 Task: Find connections with filter location Kolār with filter topic #wellness with filter profile language Spanish with filter current company Chemical Job Vacancy with filter school School of India with filter industry Farming with filter service category Bankruptcy Law with filter keywords title Foreman
Action: Mouse moved to (241, 153)
Screenshot: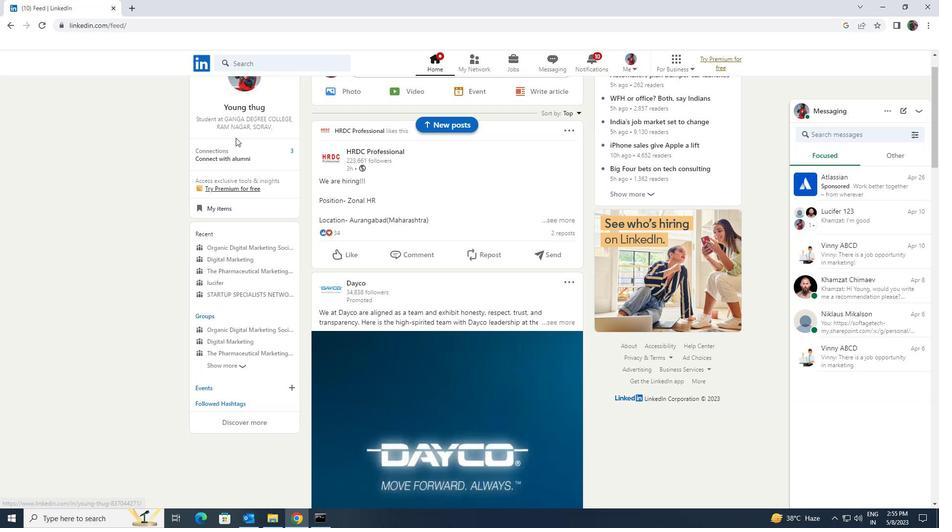 
Action: Mouse pressed left at (241, 153)
Screenshot: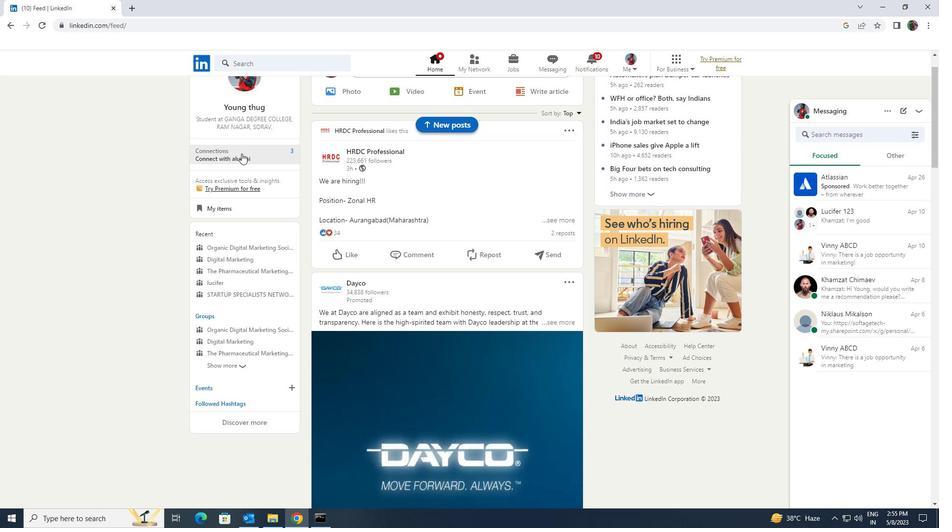 
Action: Mouse moved to (252, 111)
Screenshot: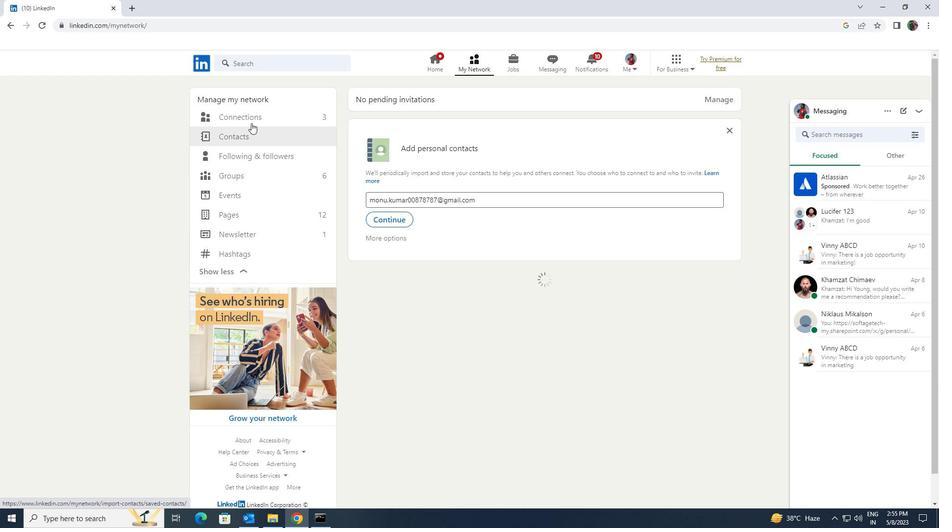 
Action: Mouse pressed left at (252, 111)
Screenshot: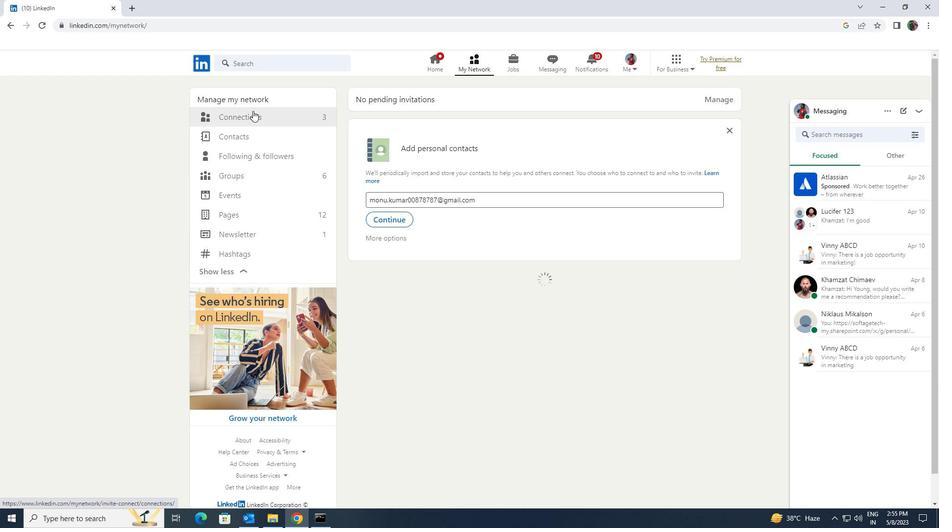 
Action: Mouse moved to (528, 115)
Screenshot: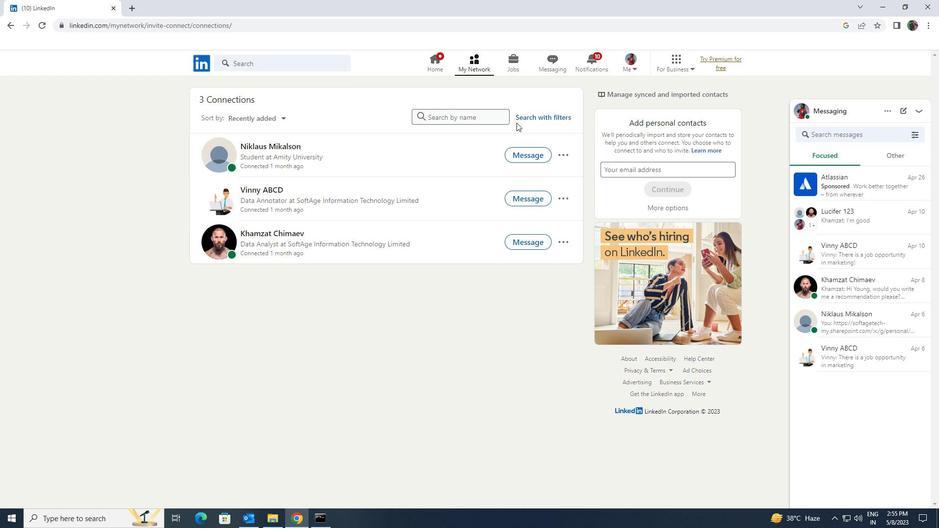 
Action: Mouse pressed left at (528, 115)
Screenshot: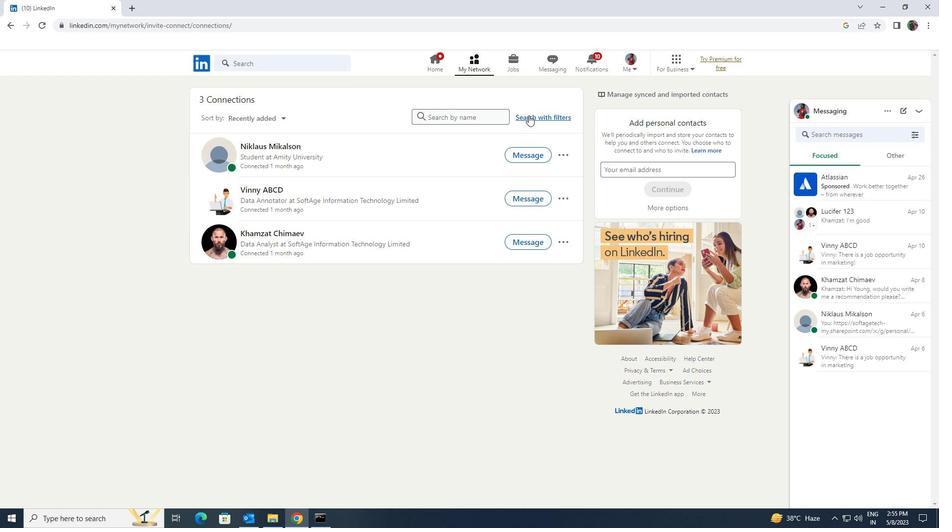 
Action: Mouse moved to (508, 91)
Screenshot: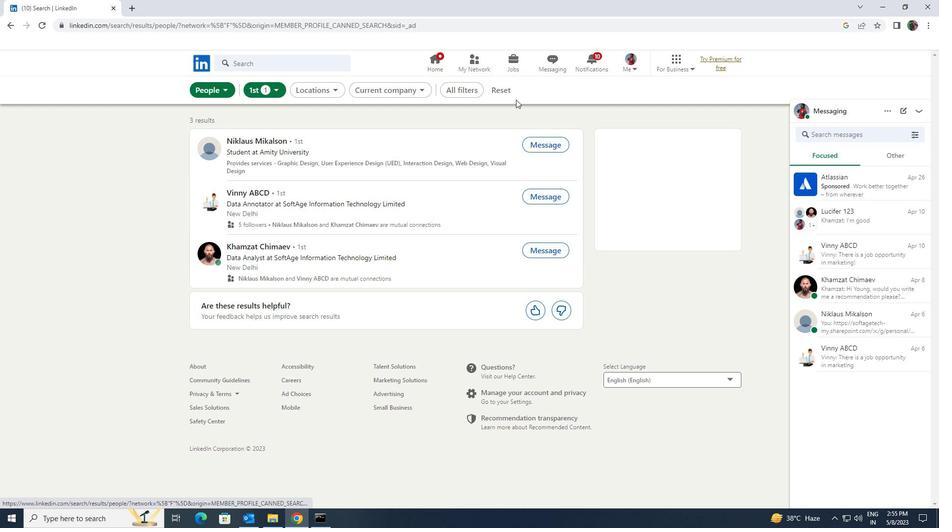 
Action: Mouse pressed left at (508, 91)
Screenshot: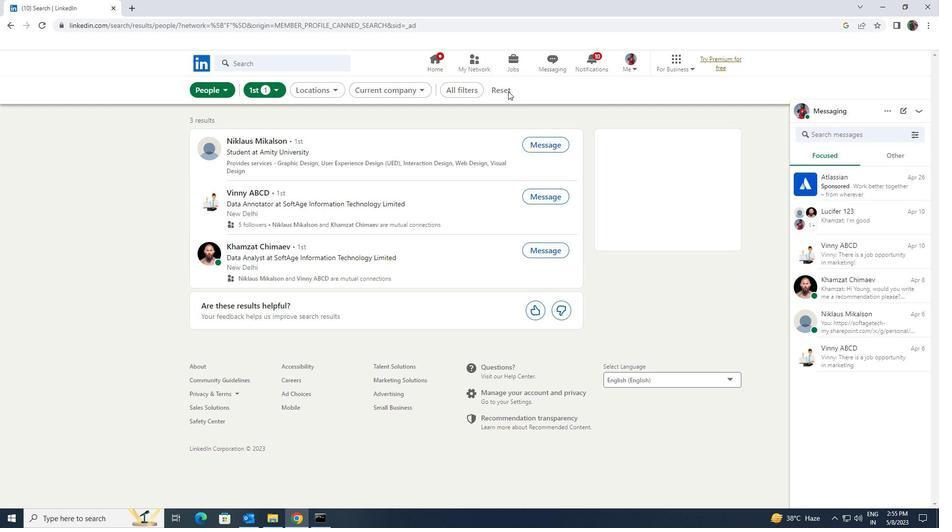 
Action: Mouse moved to (498, 90)
Screenshot: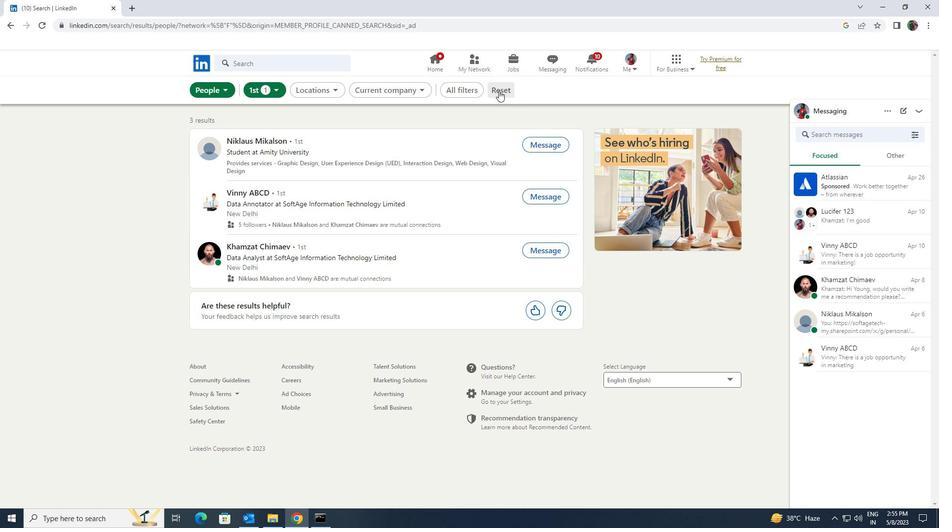 
Action: Mouse pressed left at (498, 90)
Screenshot: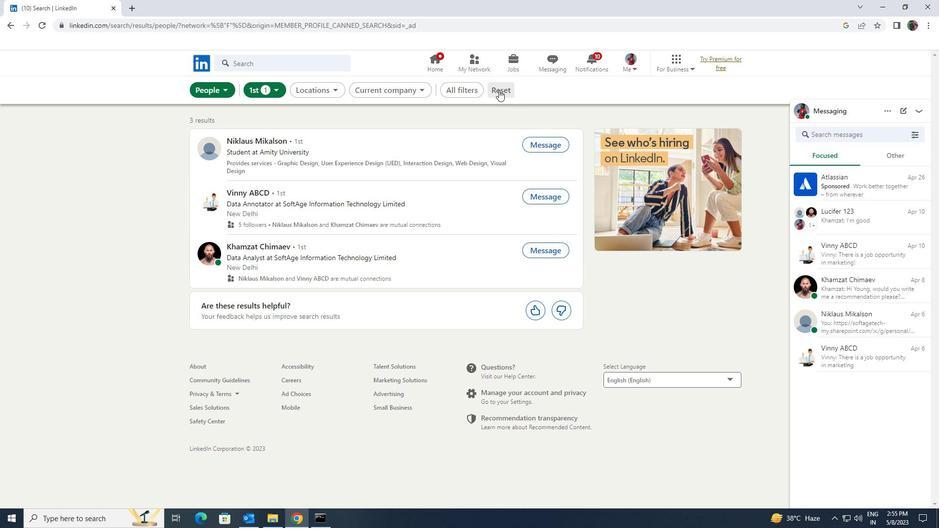 
Action: Mouse moved to (495, 90)
Screenshot: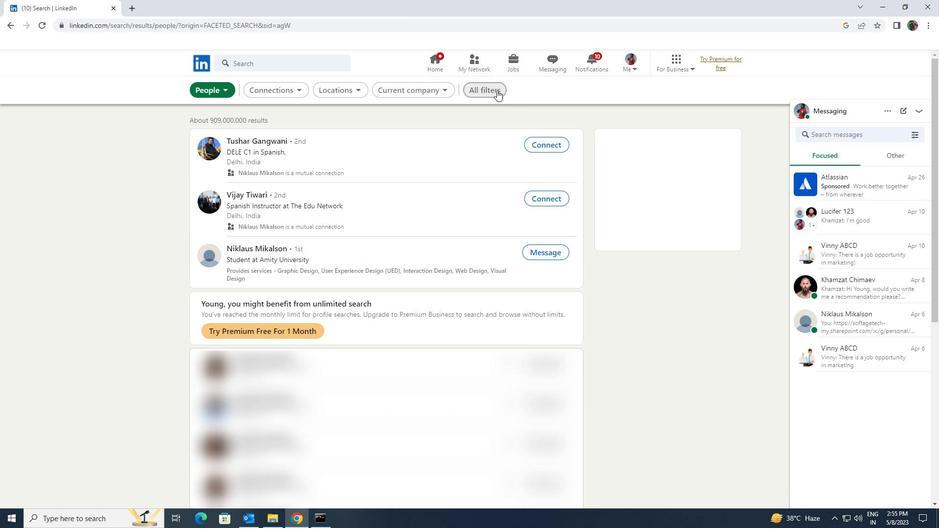 
Action: Mouse pressed left at (495, 90)
Screenshot: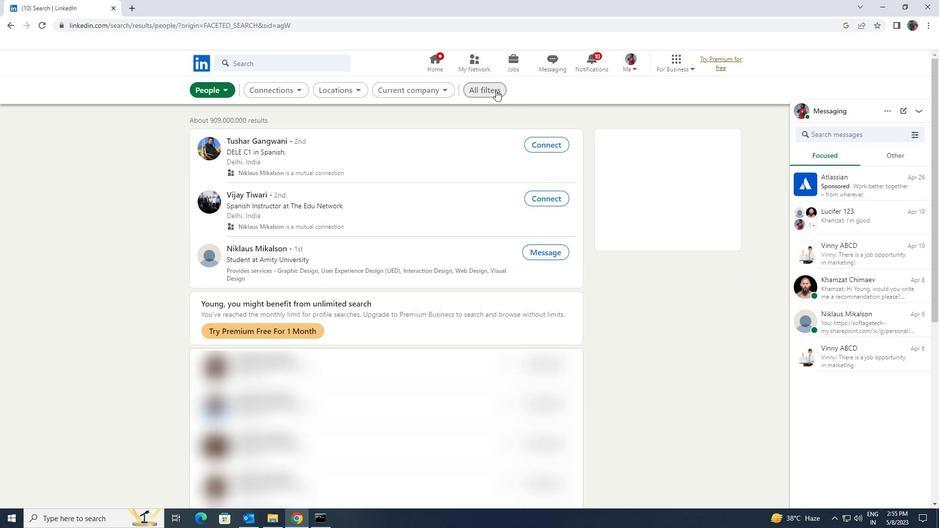 
Action: Mouse moved to (842, 385)
Screenshot: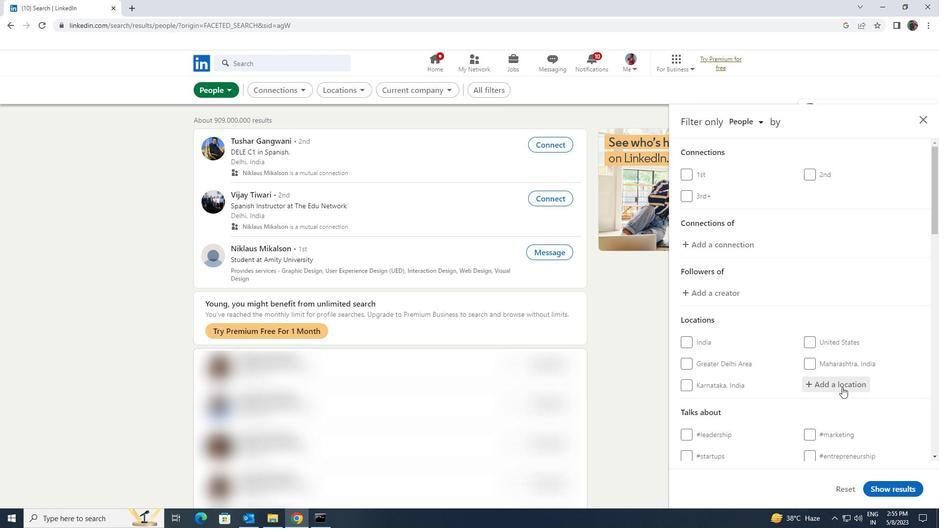 
Action: Mouse pressed left at (842, 385)
Screenshot: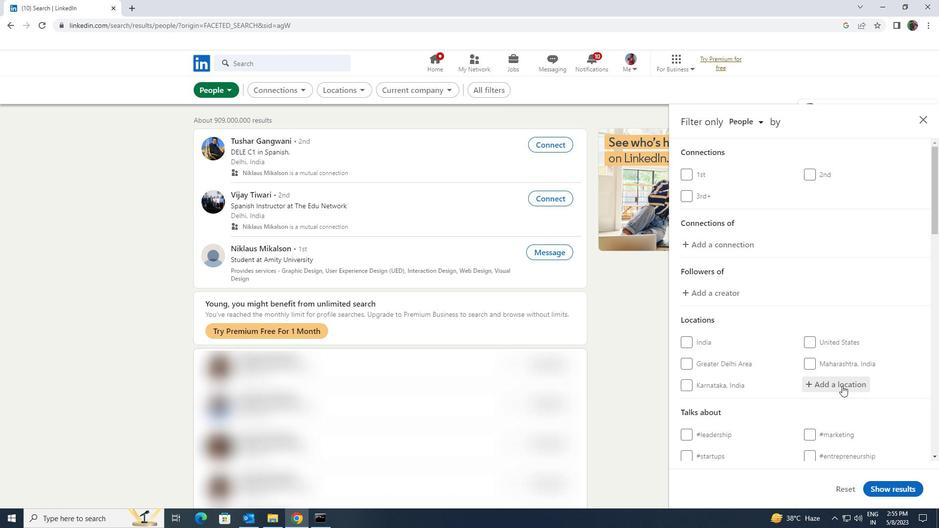 
Action: Key pressed <Key.shift><Key.shift><Key.shift>KOLAR
Screenshot: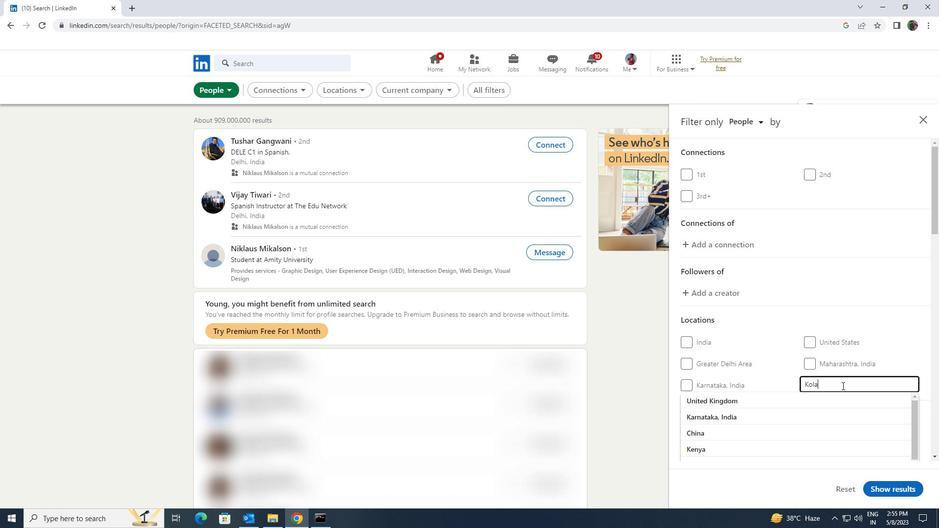 
Action: Mouse moved to (840, 394)
Screenshot: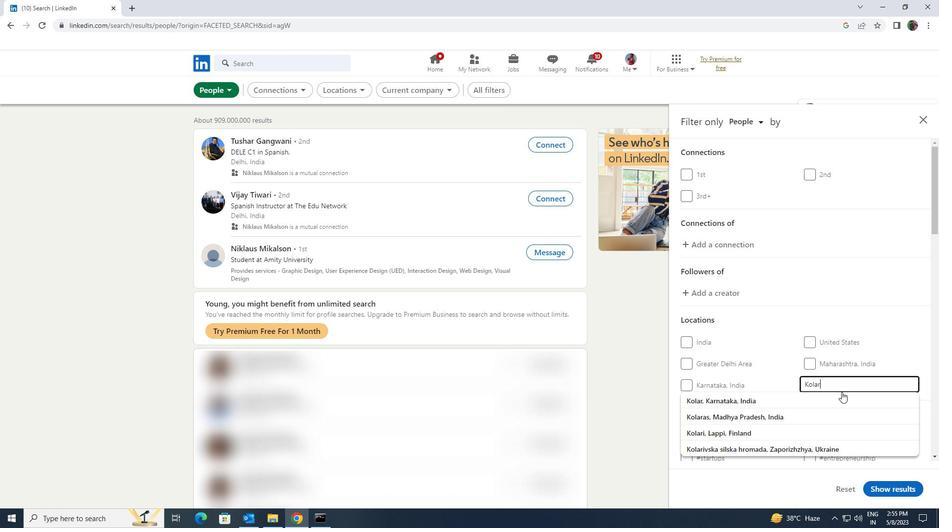 
Action: Mouse pressed left at (840, 394)
Screenshot: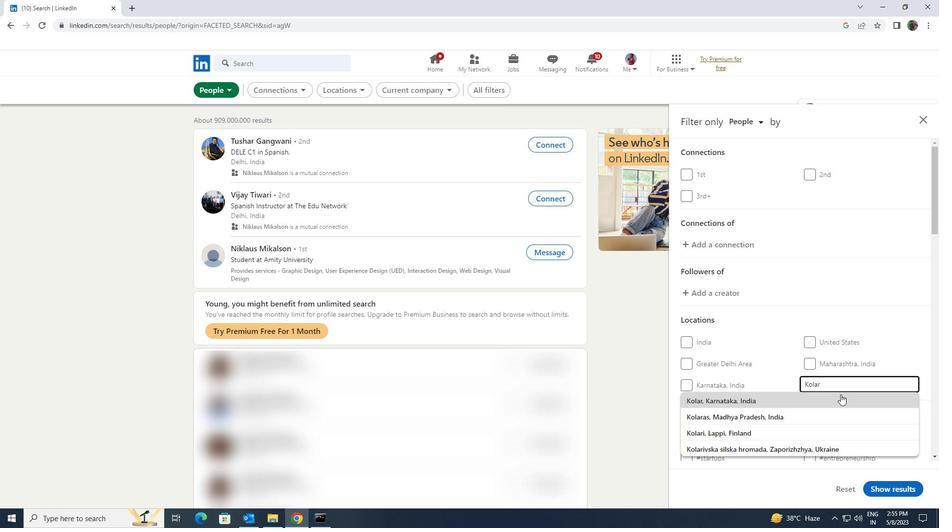 
Action: Mouse scrolled (840, 394) with delta (0, 0)
Screenshot: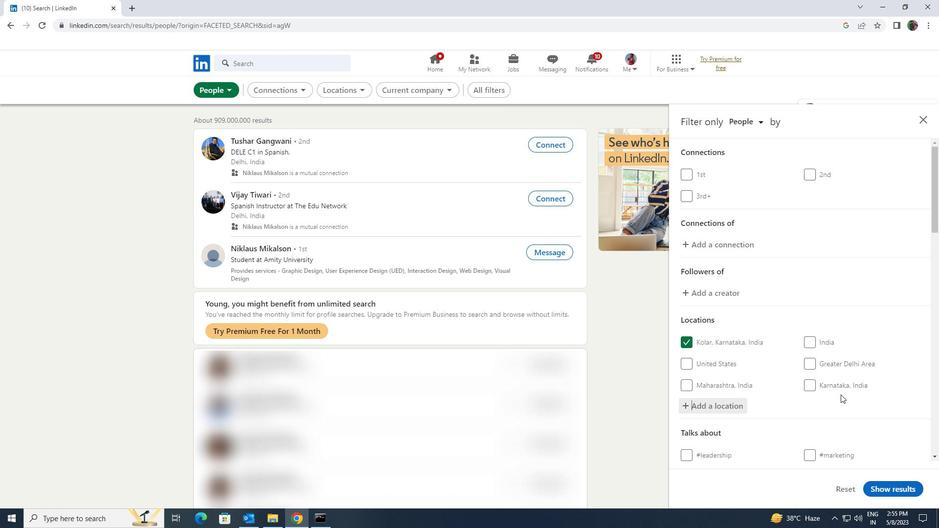 
Action: Mouse scrolled (840, 394) with delta (0, 0)
Screenshot: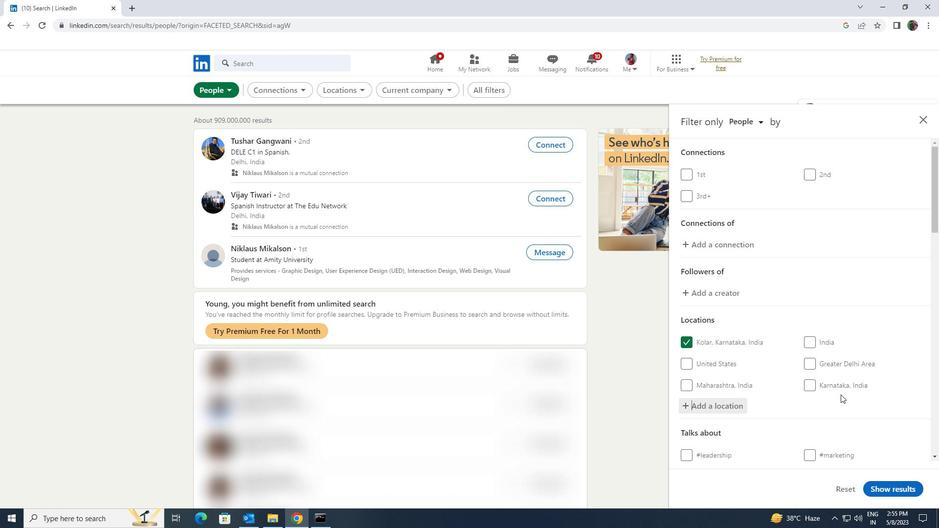 
Action: Mouse moved to (840, 399)
Screenshot: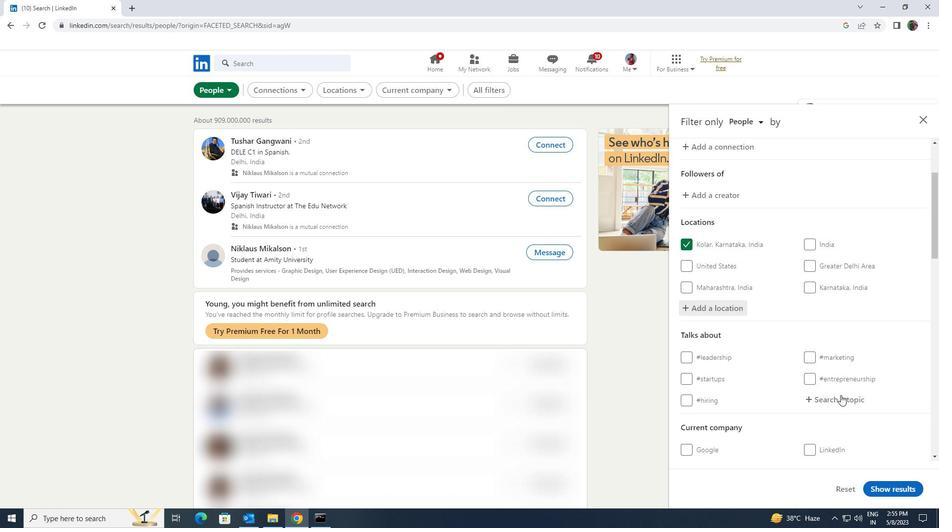 
Action: Mouse pressed left at (840, 399)
Screenshot: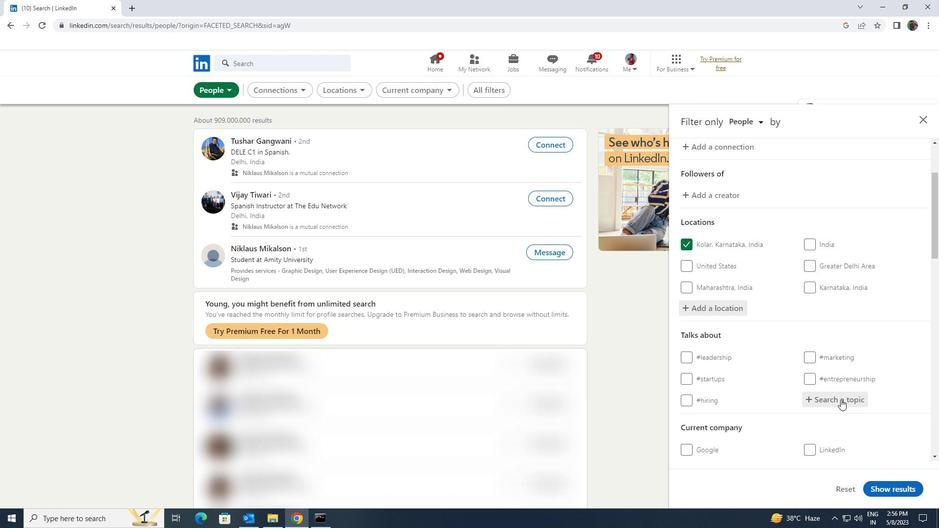 
Action: Key pressed <Key.shift><Key.shift><Key.shift><Key.shift><Key.shift><Key.shift><Key.shift><Key.shift><Key.shift><Key.shift><Key.shift><Key.shift><Key.shift>WELLNESS
Screenshot: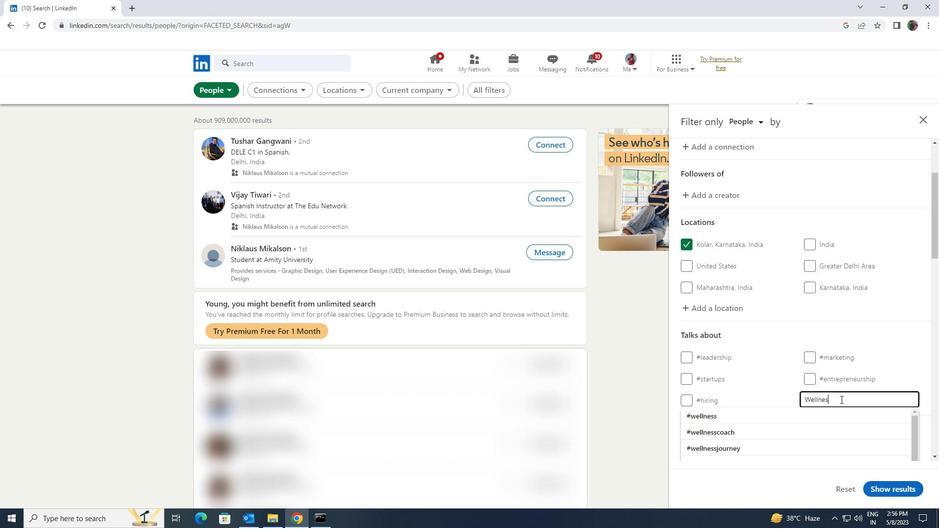 
Action: Mouse moved to (830, 410)
Screenshot: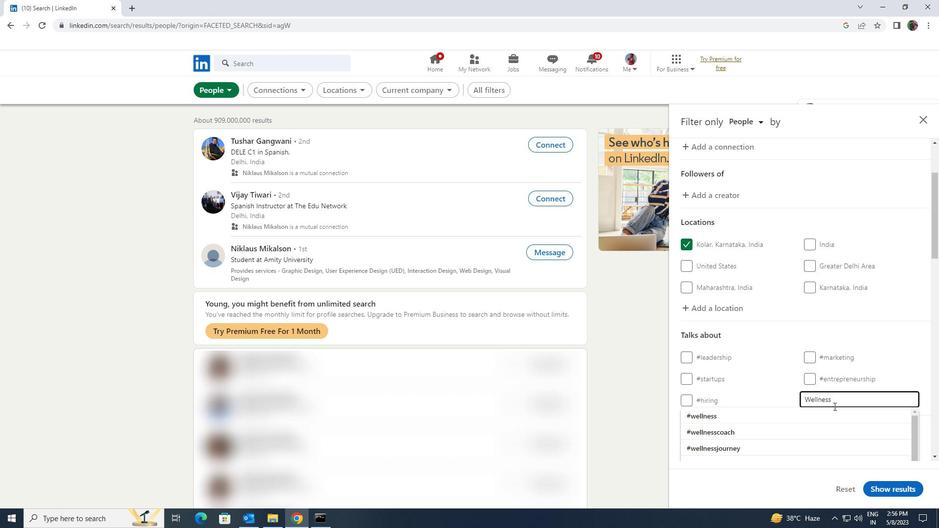 
Action: Mouse pressed left at (830, 410)
Screenshot: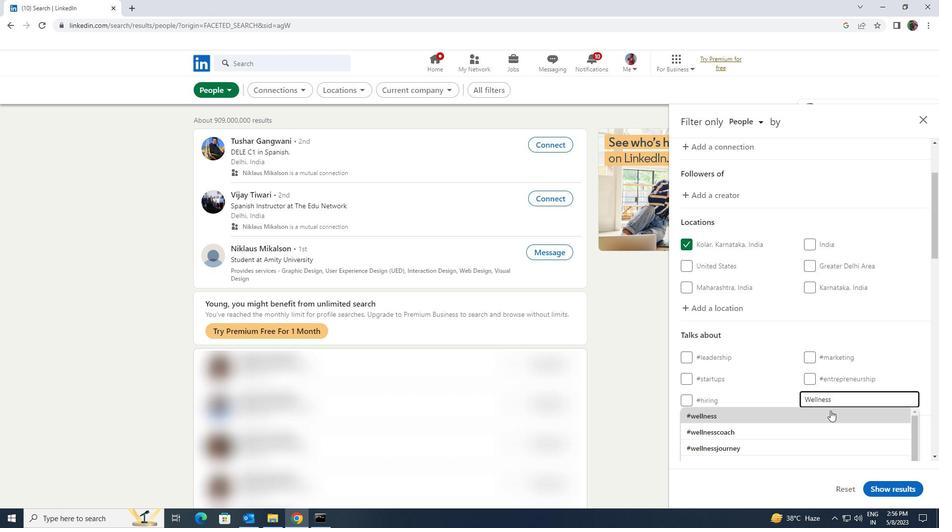 
Action: Mouse scrolled (830, 410) with delta (0, 0)
Screenshot: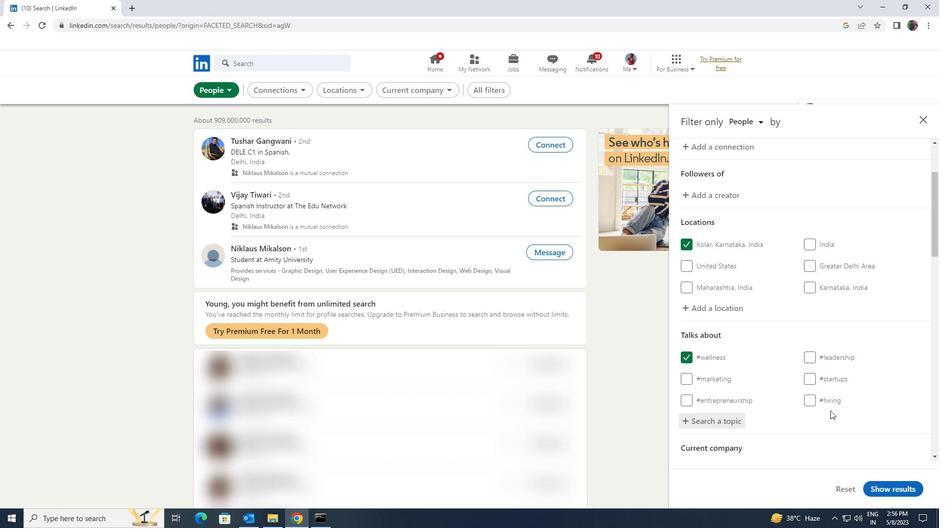
Action: Mouse scrolled (830, 410) with delta (0, 0)
Screenshot: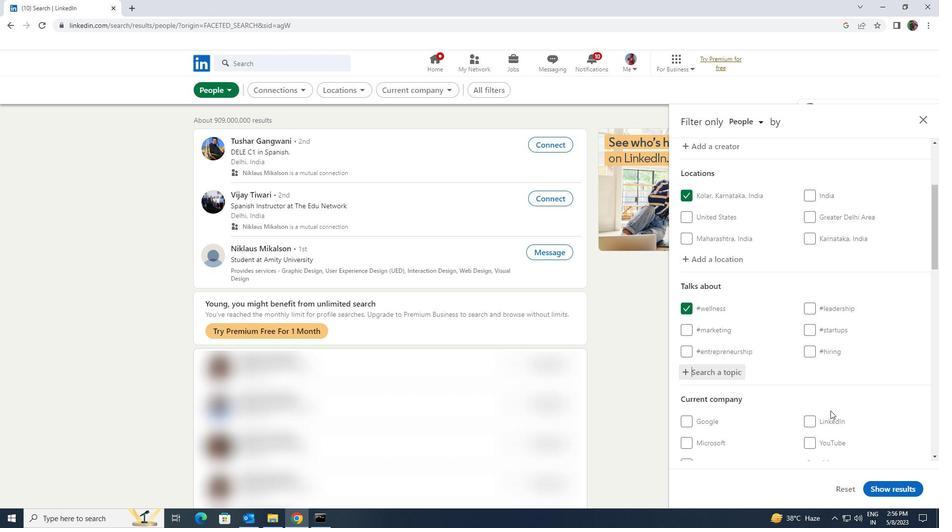 
Action: Mouse scrolled (830, 410) with delta (0, 0)
Screenshot: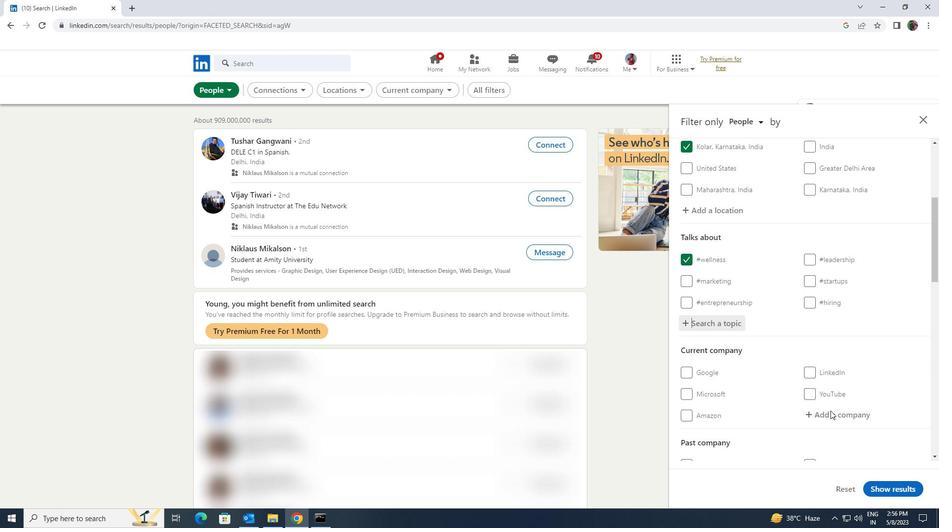 
Action: Mouse scrolled (830, 410) with delta (0, 0)
Screenshot: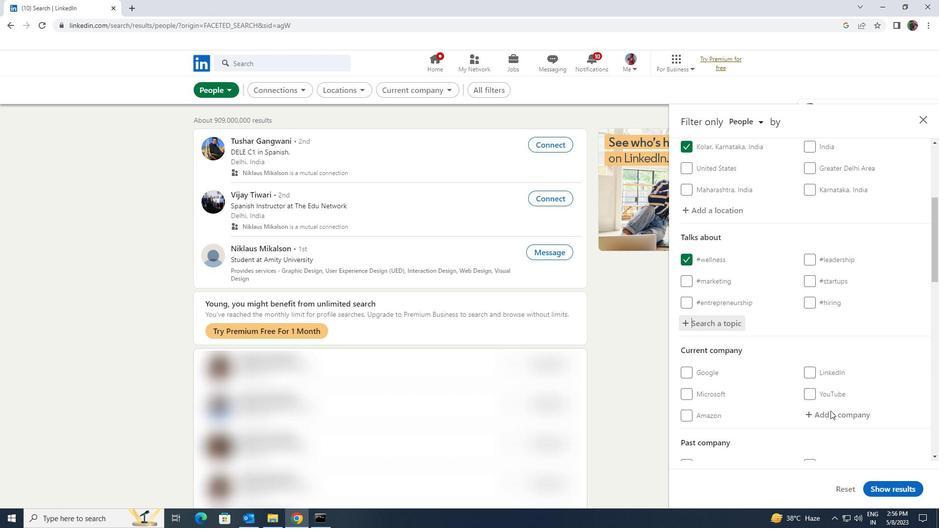 
Action: Mouse scrolled (830, 410) with delta (0, 0)
Screenshot: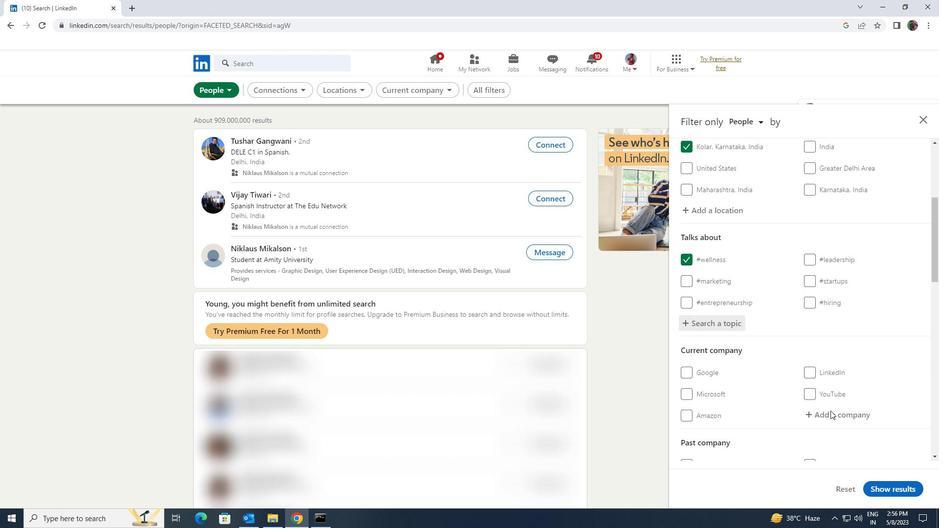
Action: Mouse scrolled (830, 410) with delta (0, 0)
Screenshot: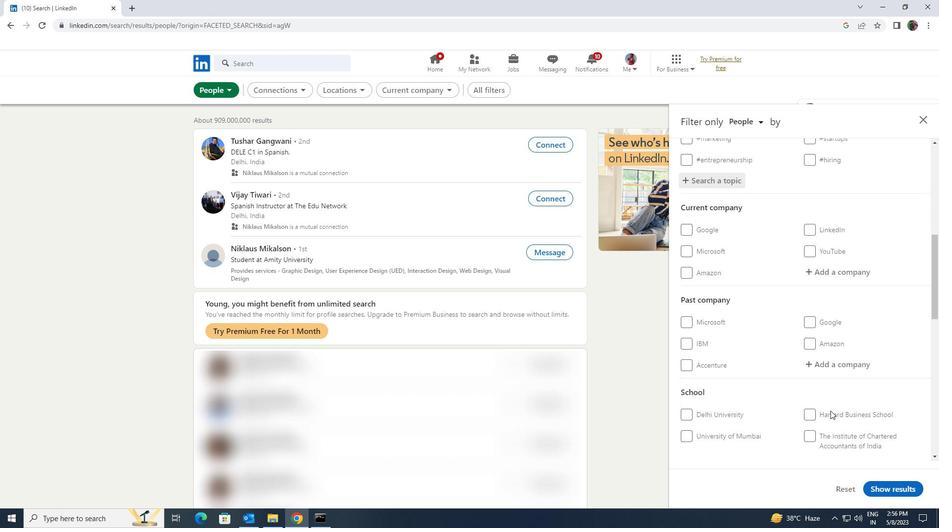 
Action: Mouse scrolled (830, 410) with delta (0, 0)
Screenshot: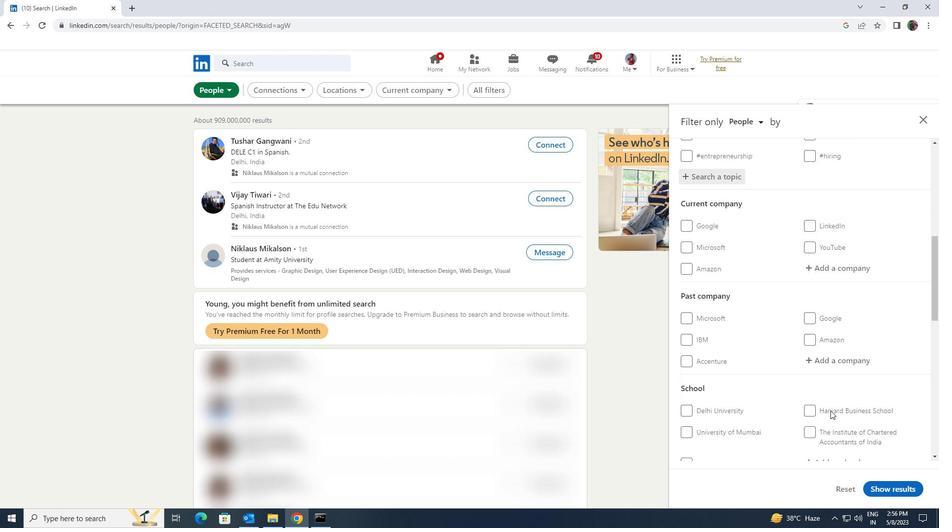 
Action: Mouse scrolled (830, 410) with delta (0, 0)
Screenshot: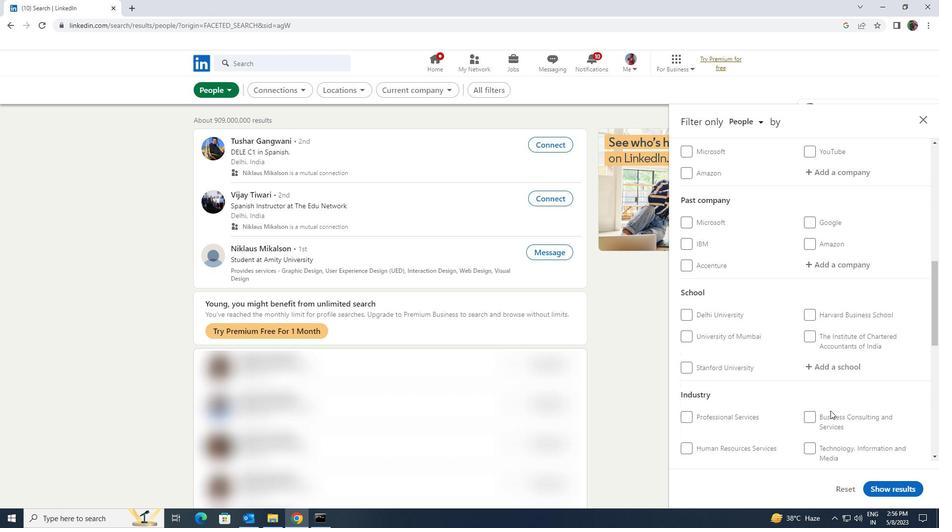 
Action: Mouse scrolled (830, 410) with delta (0, 0)
Screenshot: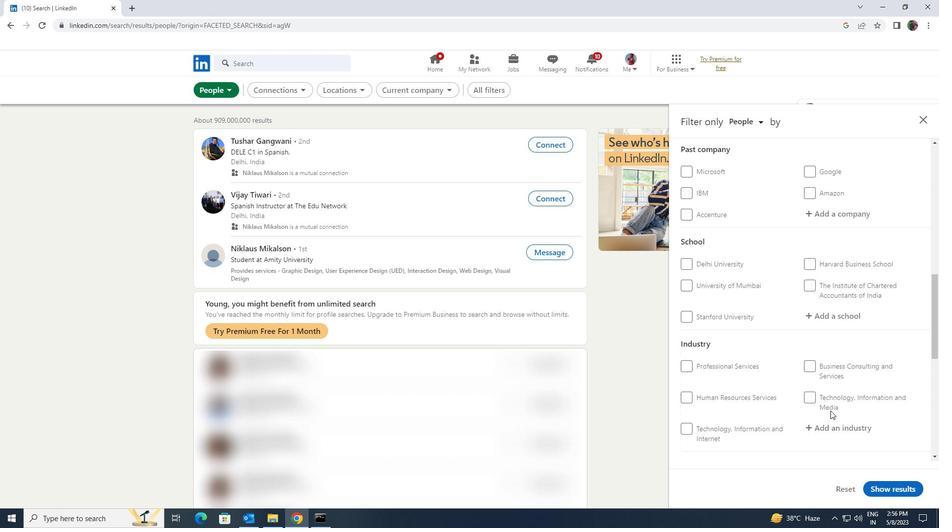 
Action: Mouse scrolled (830, 410) with delta (0, 0)
Screenshot: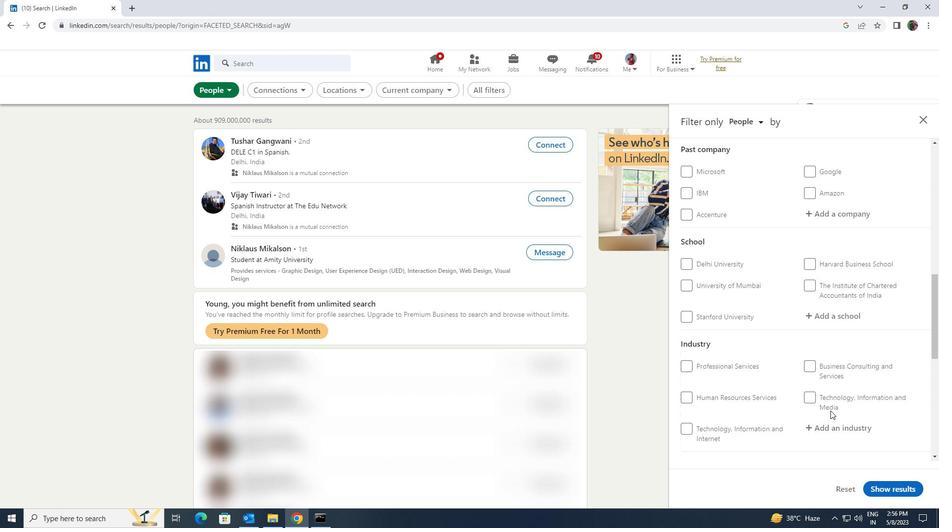 
Action: Mouse moved to (691, 408)
Screenshot: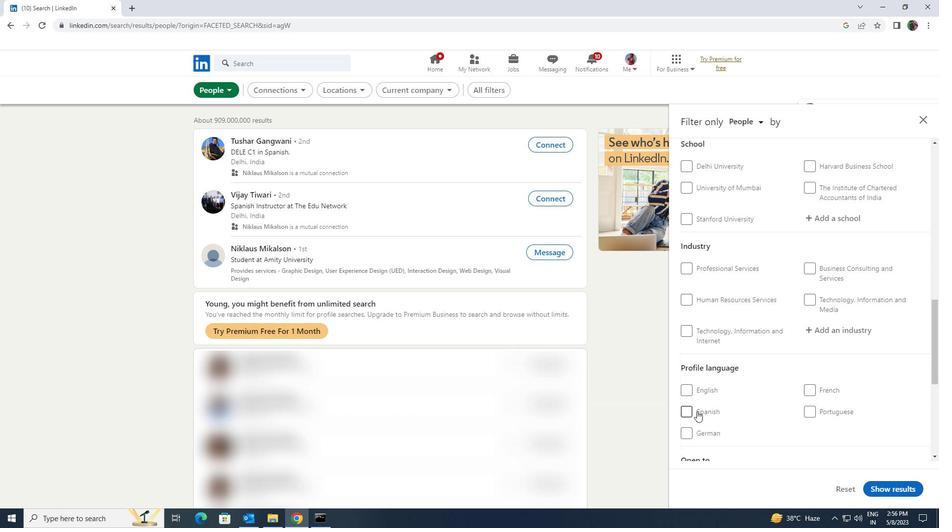 
Action: Mouse pressed left at (691, 408)
Screenshot: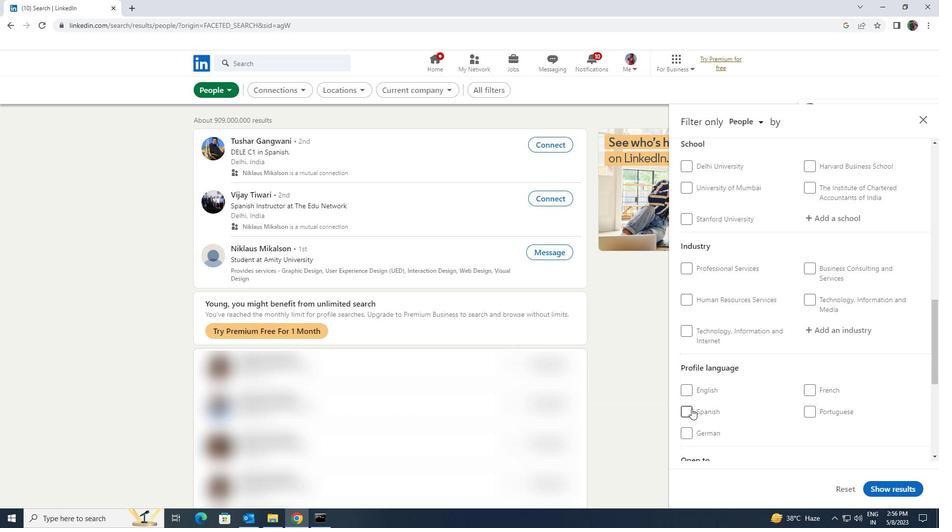 
Action: Mouse moved to (754, 416)
Screenshot: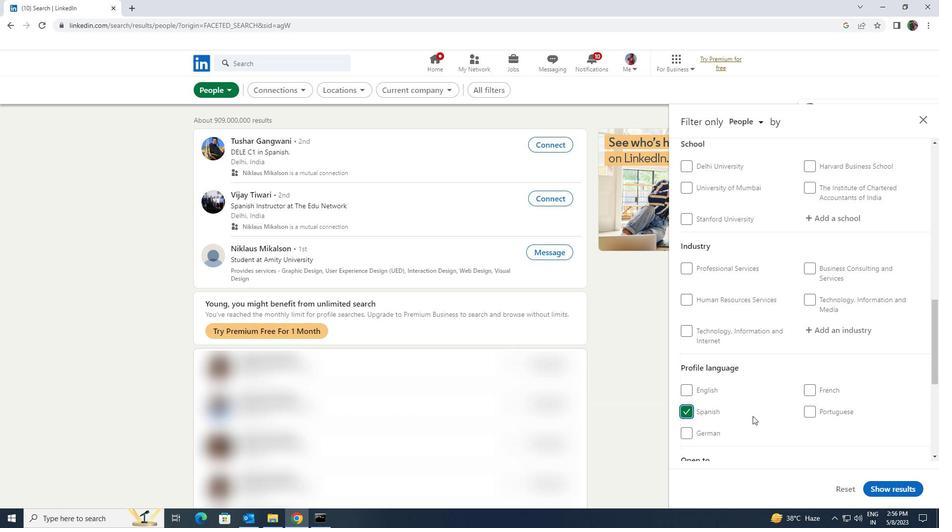 
Action: Mouse scrolled (754, 417) with delta (0, 0)
Screenshot: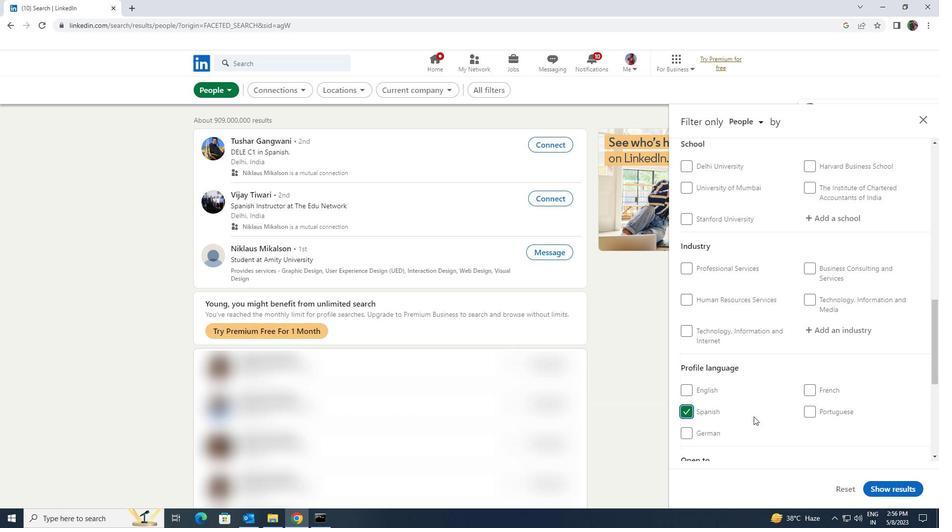 
Action: Mouse scrolled (754, 417) with delta (0, 0)
Screenshot: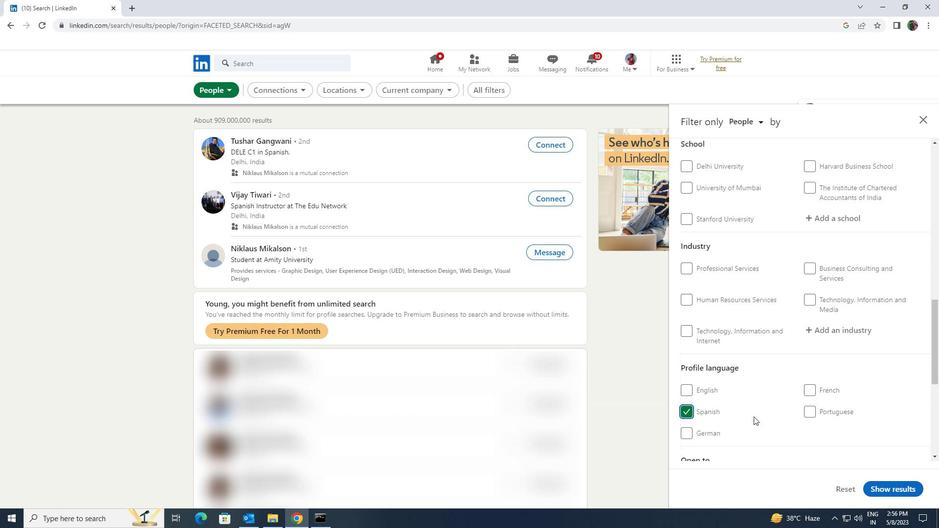 
Action: Mouse scrolled (754, 417) with delta (0, 0)
Screenshot: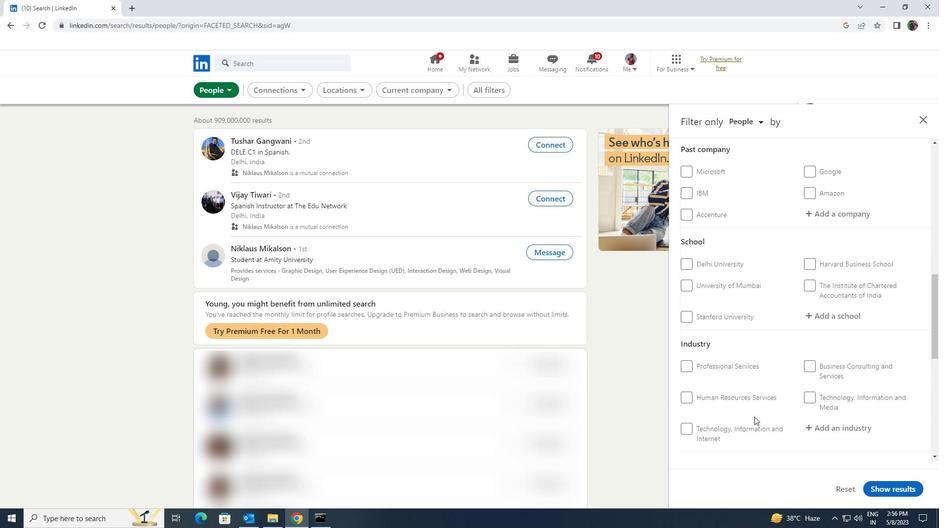
Action: Mouse scrolled (754, 417) with delta (0, 0)
Screenshot: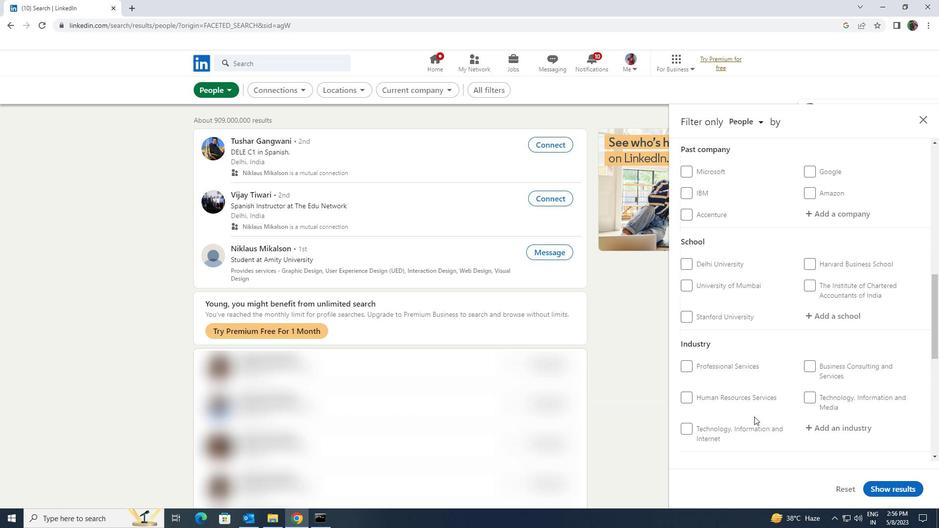 
Action: Mouse scrolled (754, 417) with delta (0, 0)
Screenshot: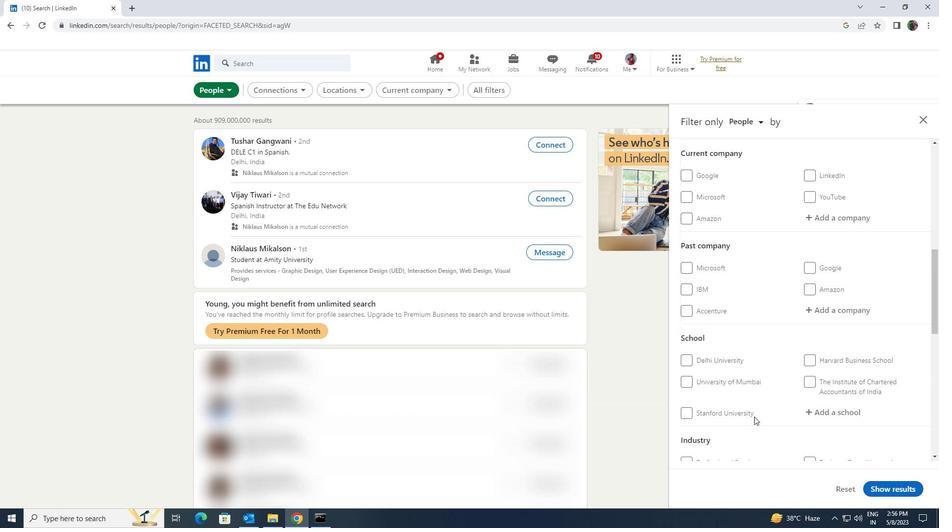 
Action: Mouse scrolled (754, 417) with delta (0, 0)
Screenshot: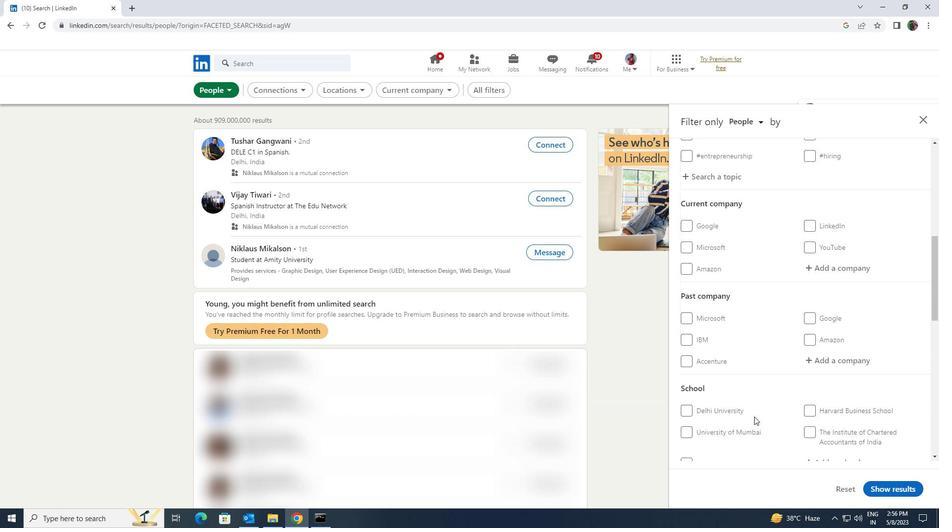 
Action: Mouse moved to (816, 319)
Screenshot: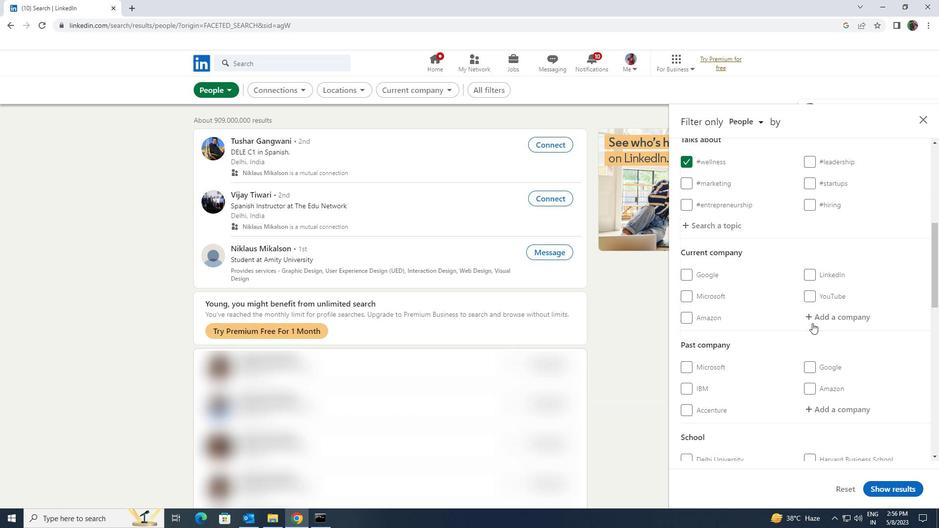 
Action: Mouse pressed left at (816, 319)
Screenshot: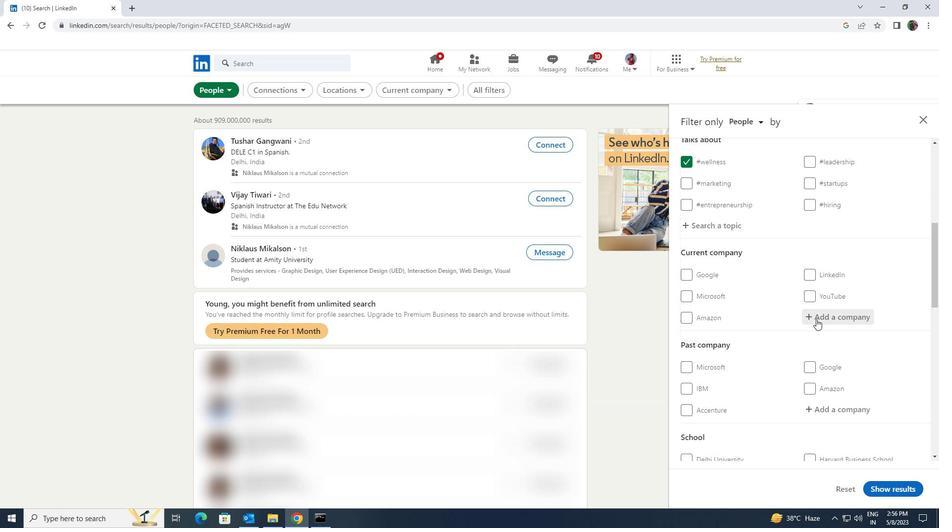 
Action: Key pressed <Key.shift><Key.shift><Key.shift>CHEMICAL<Key.space><Key.shift>JOBS
Screenshot: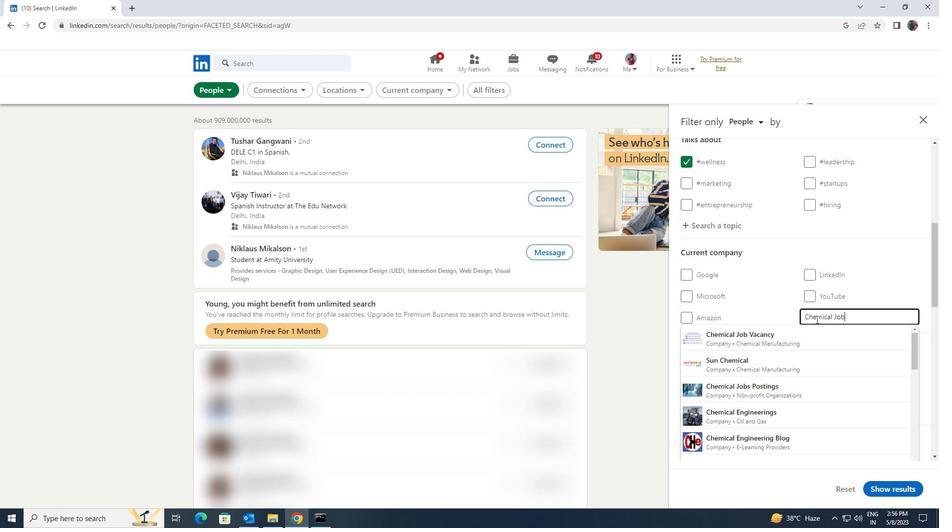 
Action: Mouse moved to (815, 322)
Screenshot: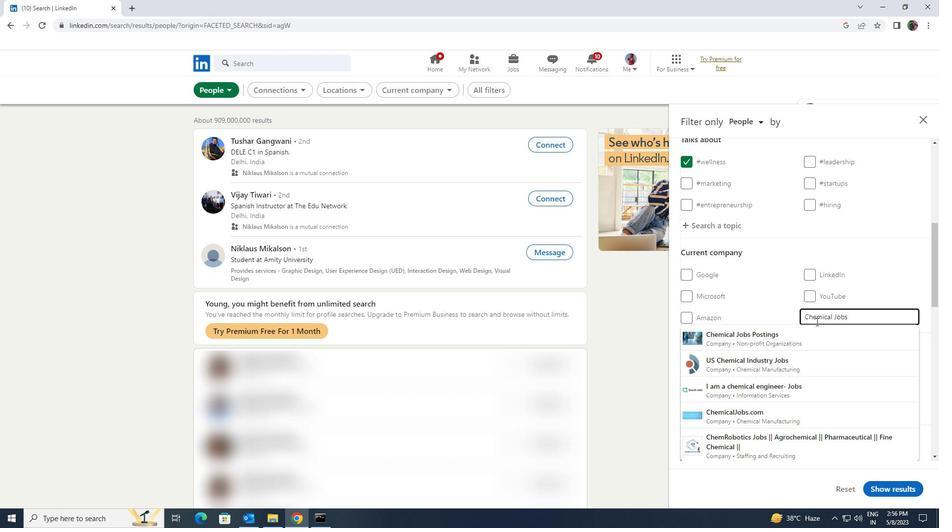 
Action: Key pressed <Key.space>VACANCY<Key.enter>
Screenshot: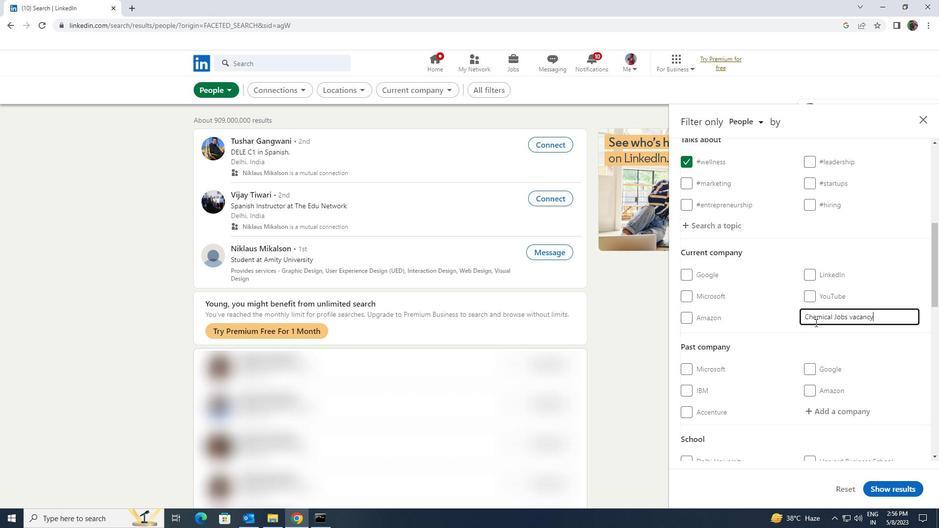 
Action: Mouse scrolled (815, 322) with delta (0, 0)
Screenshot: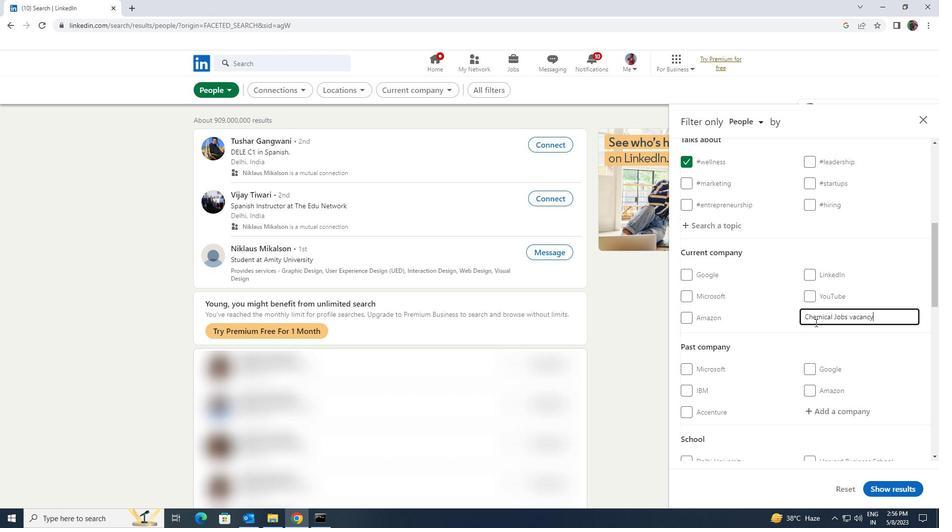 
Action: Mouse moved to (815, 322)
Screenshot: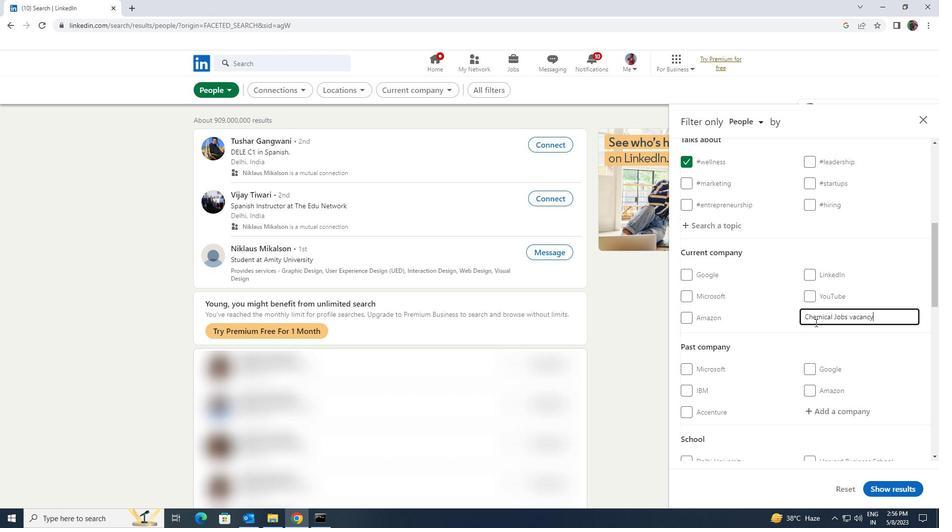 
Action: Mouse scrolled (815, 322) with delta (0, 0)
Screenshot: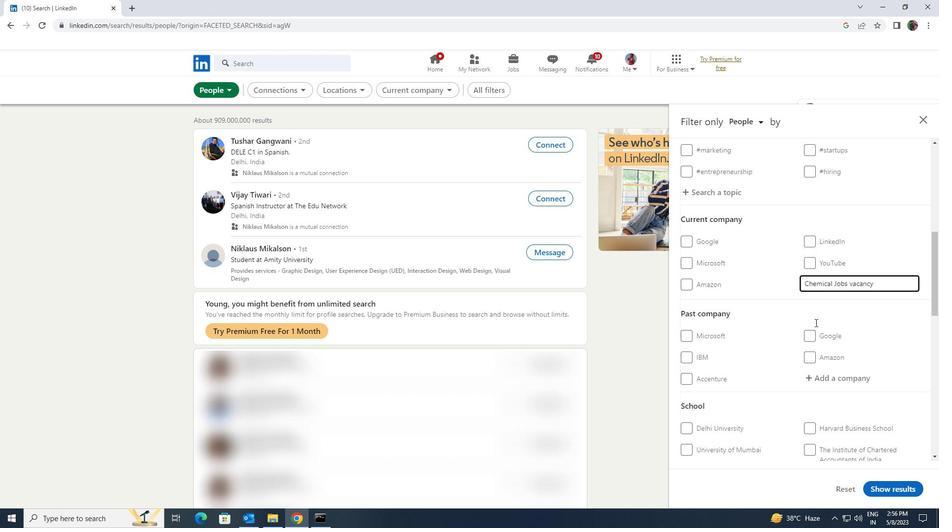 
Action: Mouse moved to (816, 322)
Screenshot: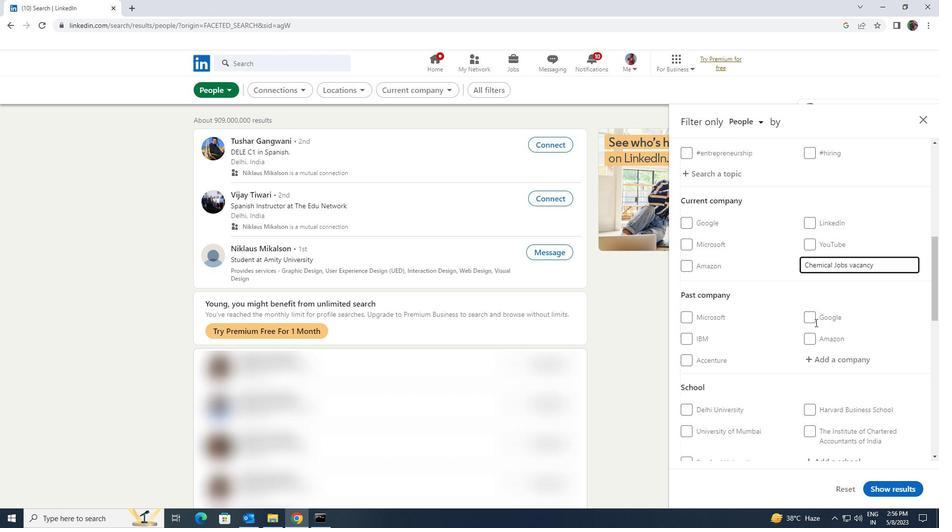 
Action: Mouse scrolled (816, 322) with delta (0, 0)
Screenshot: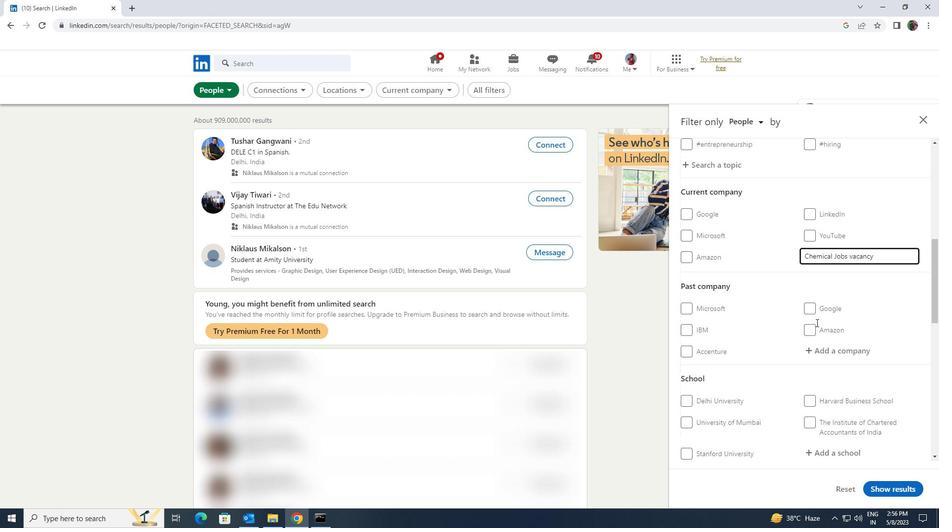 
Action: Mouse scrolled (816, 322) with delta (0, 0)
Screenshot: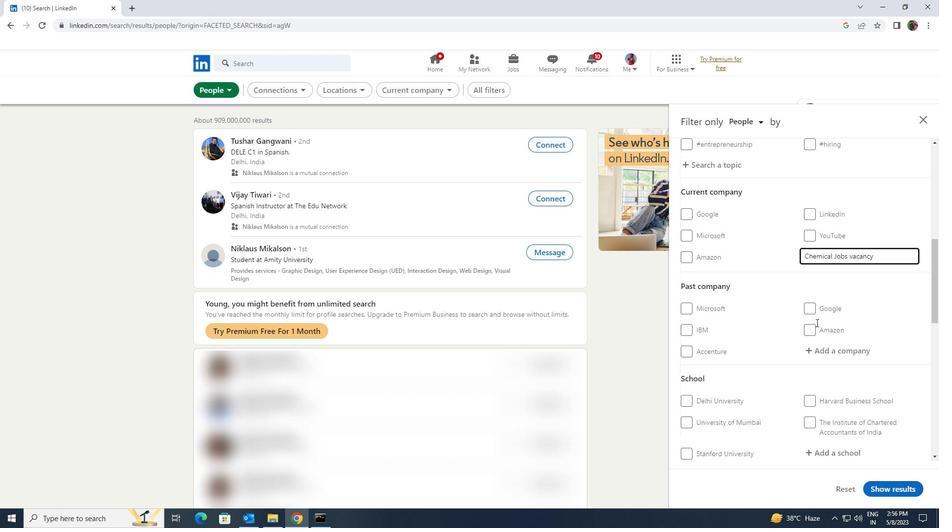 
Action: Mouse moved to (819, 322)
Screenshot: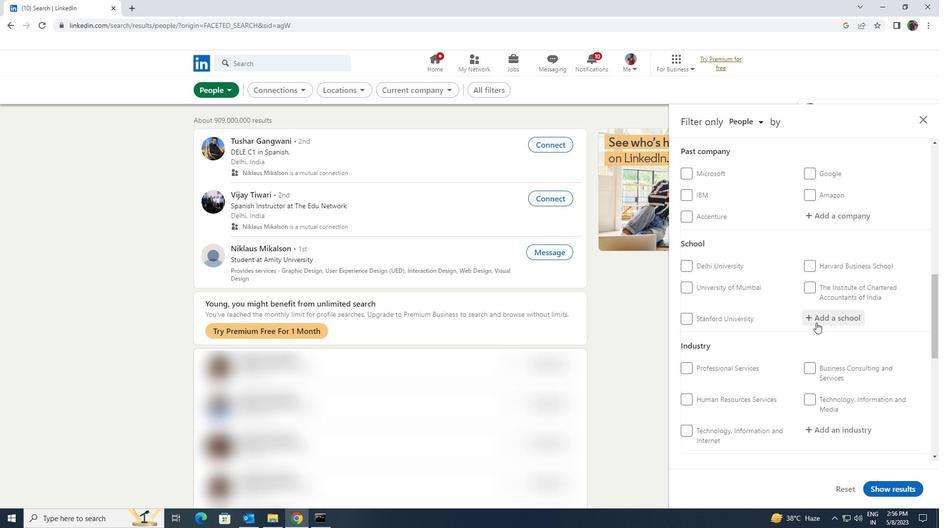 
Action: Mouse pressed left at (819, 322)
Screenshot: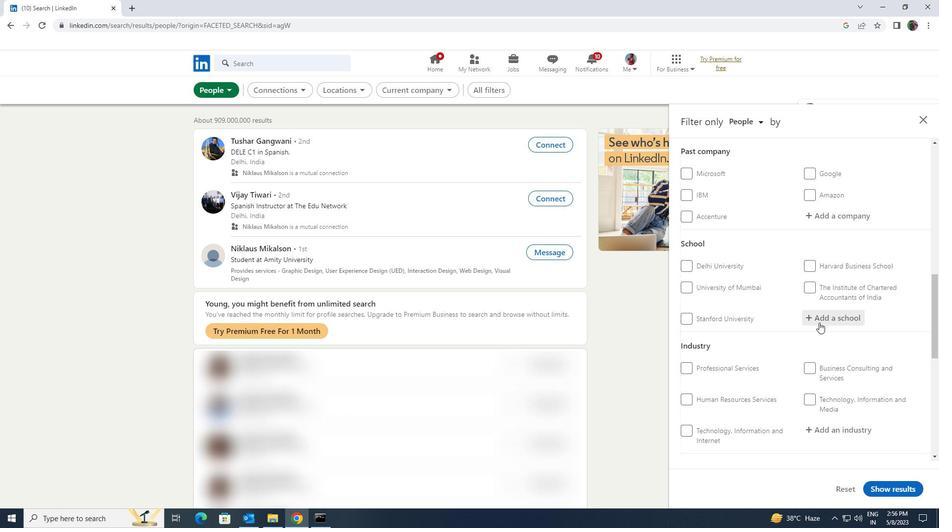 
Action: Key pressed <Key.shift>SCHOOL<Key.space>OF<Key.space><Key.shift>INDIA
Screenshot: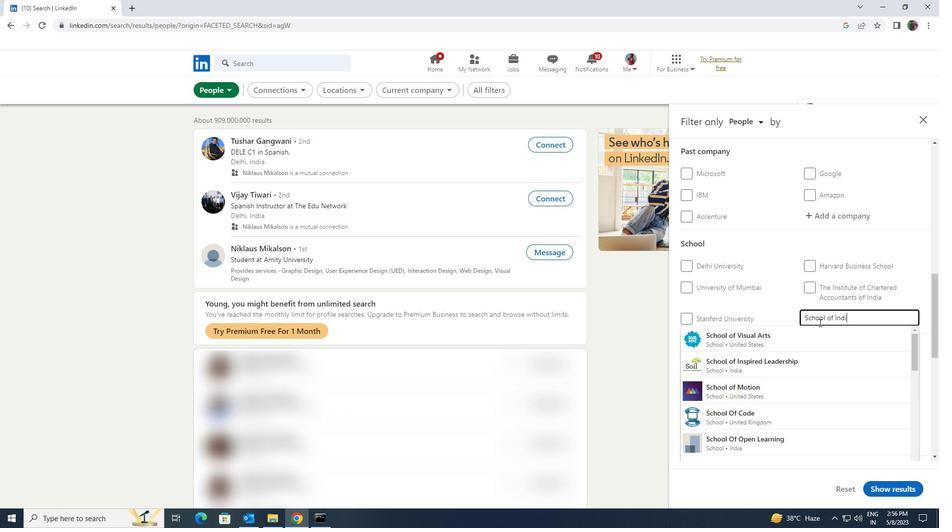 
Action: Mouse moved to (818, 328)
Screenshot: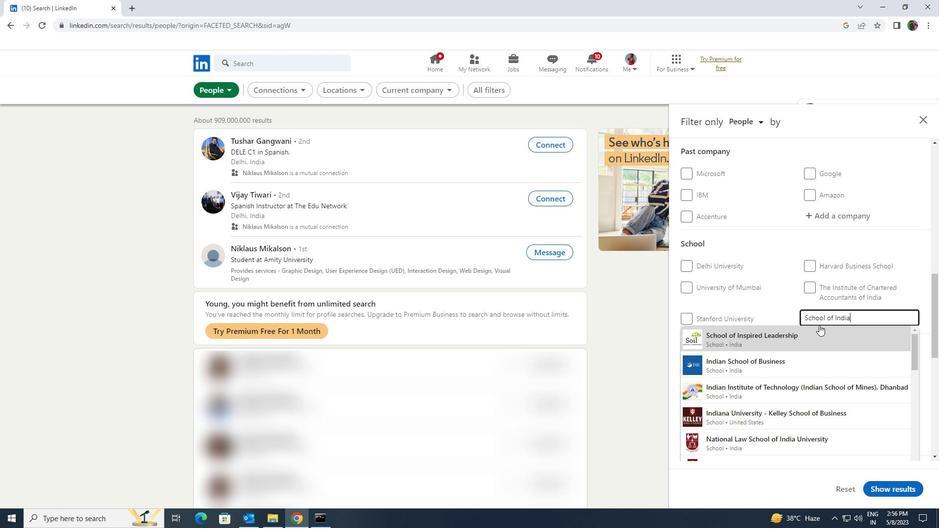 
Action: Key pressed <Key.enter>
Screenshot: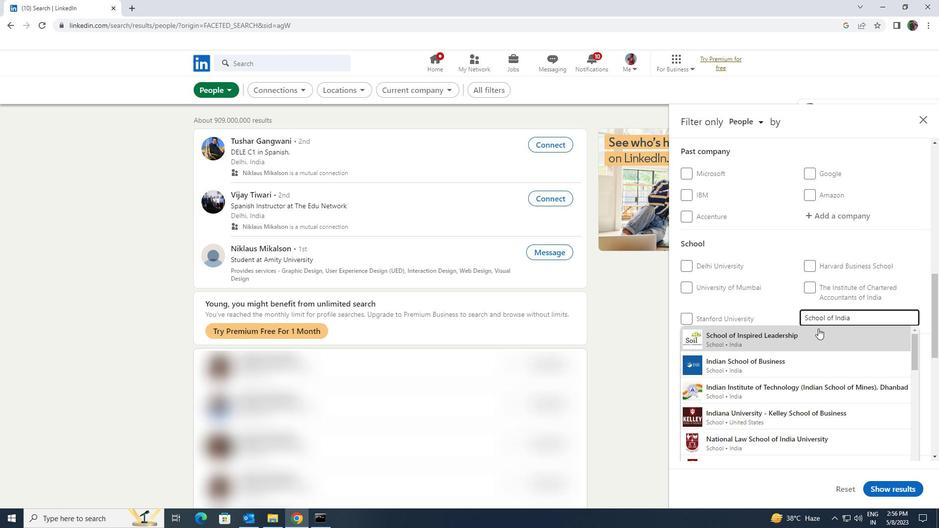 
Action: Mouse moved to (818, 329)
Screenshot: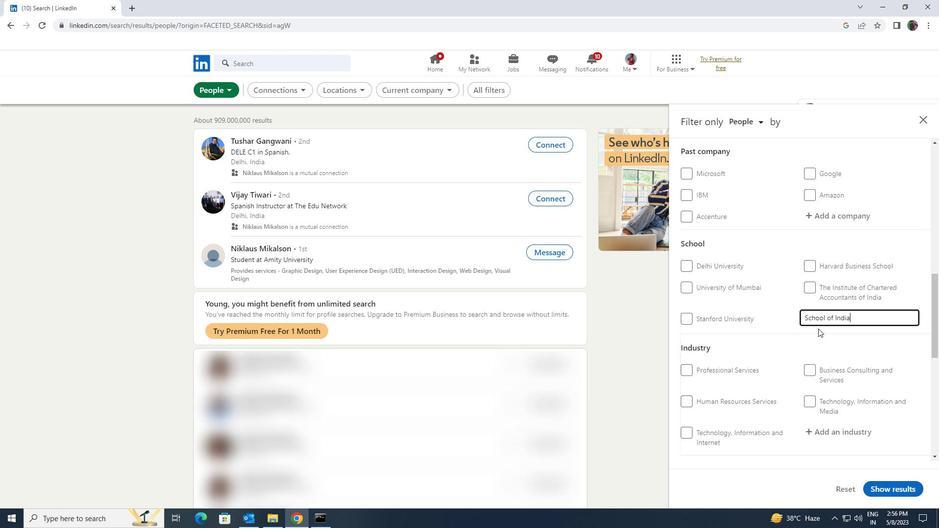 
Action: Mouse scrolled (818, 328) with delta (0, 0)
Screenshot: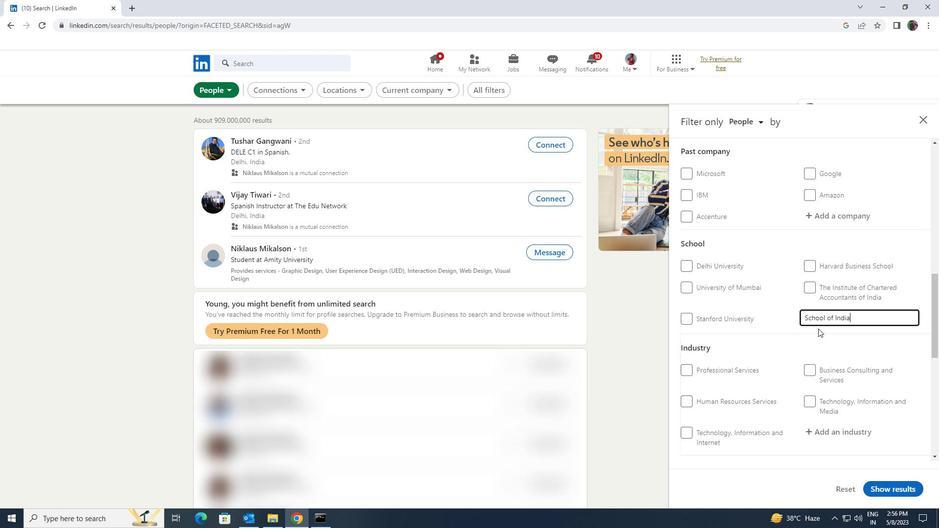 
Action: Mouse moved to (815, 334)
Screenshot: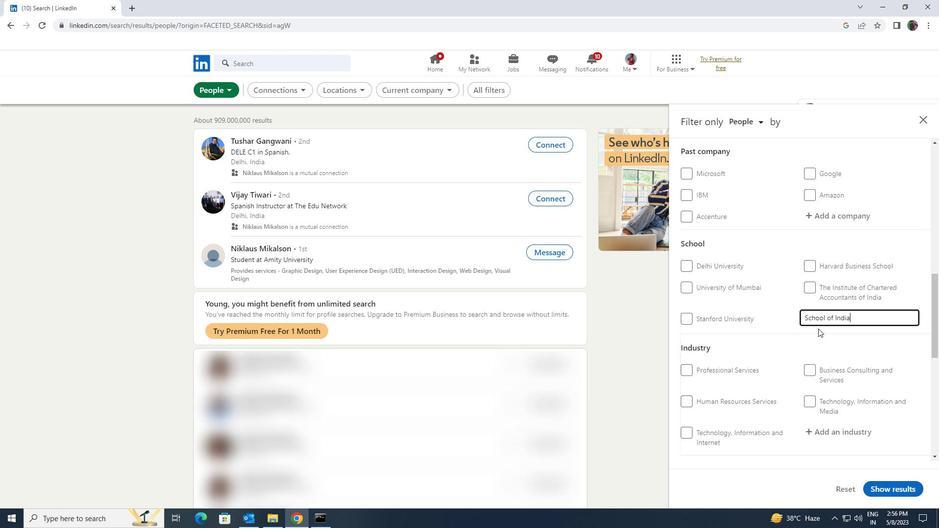 
Action: Mouse scrolled (815, 334) with delta (0, 0)
Screenshot: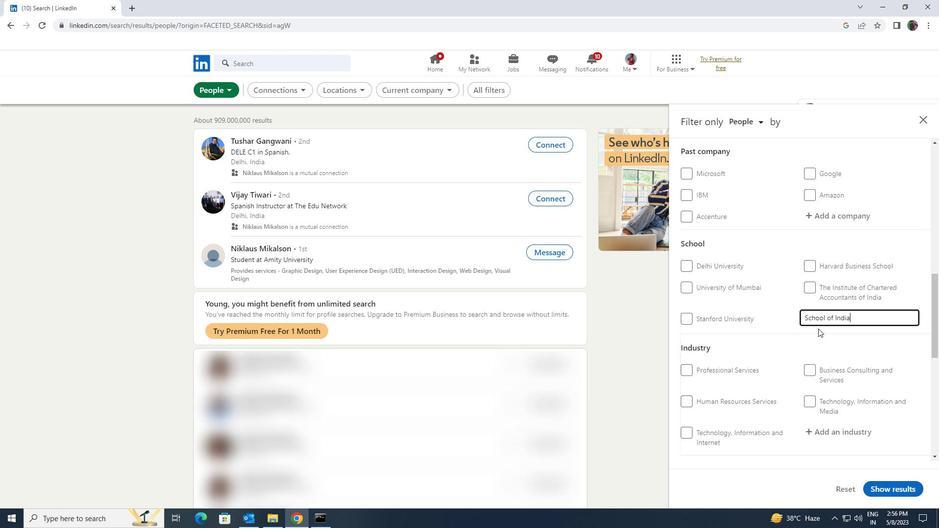 
Action: Mouse moved to (816, 336)
Screenshot: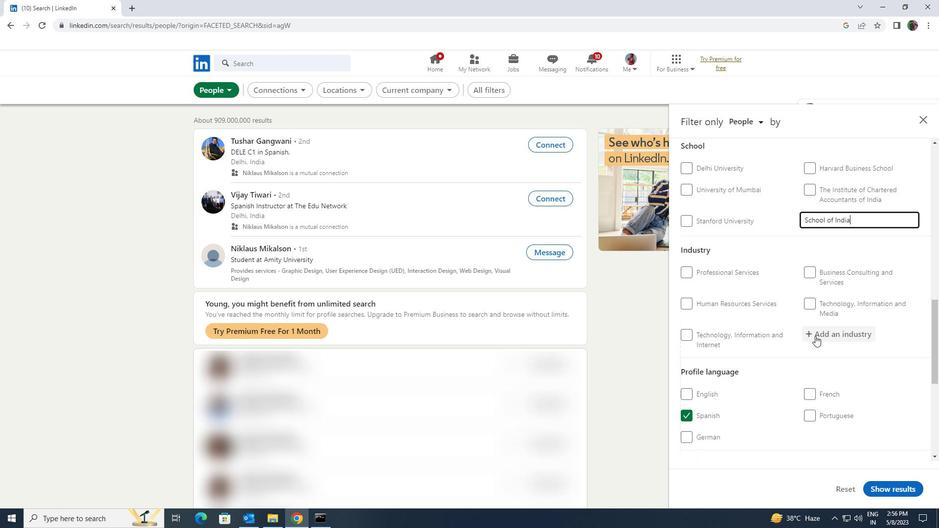 
Action: Mouse pressed left at (816, 336)
Screenshot: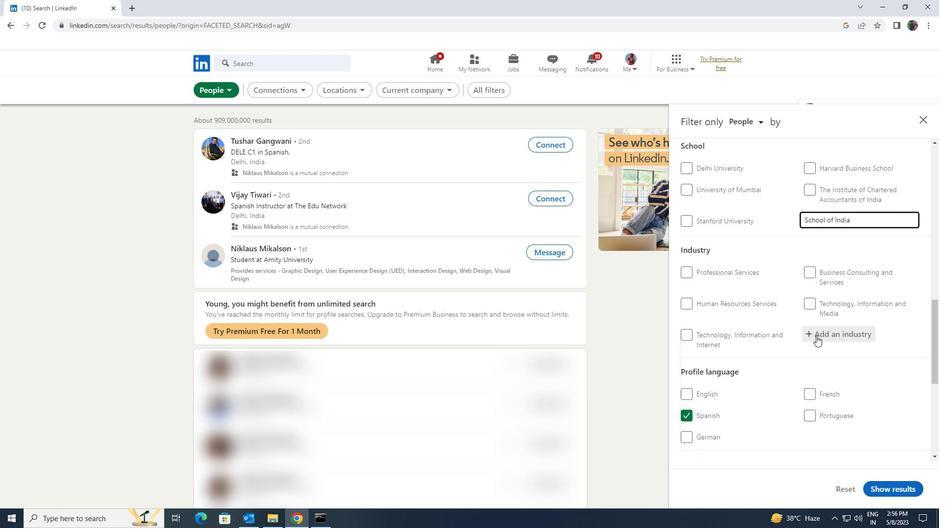 
Action: Key pressed <Key.shift>FARMING
Screenshot: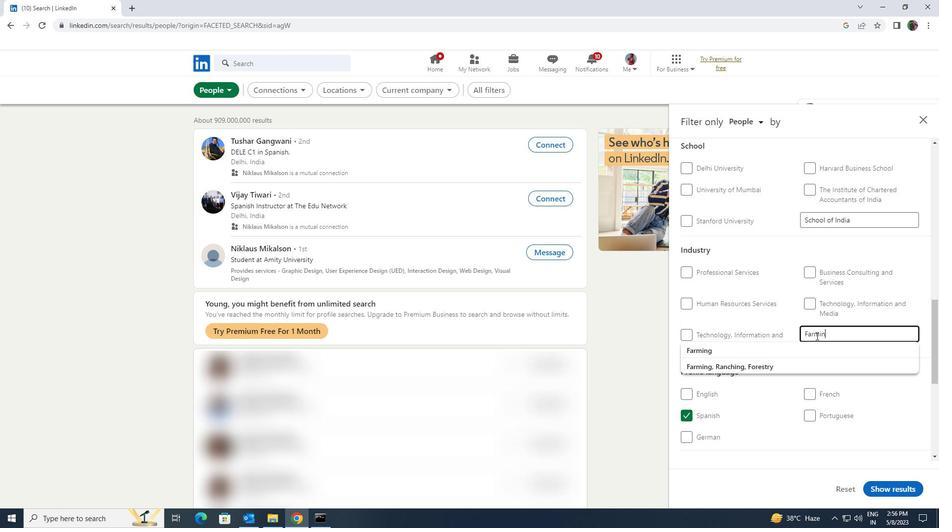 
Action: Mouse moved to (802, 353)
Screenshot: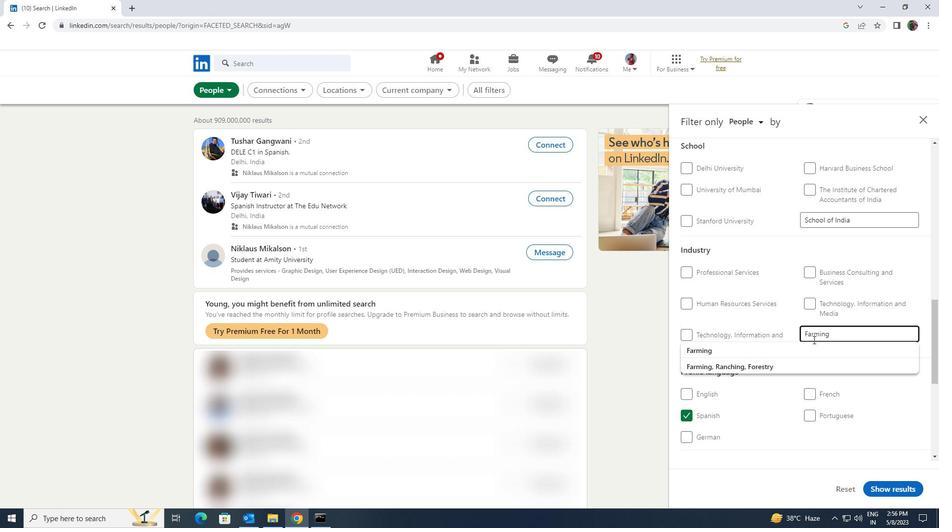 
Action: Mouse pressed left at (802, 353)
Screenshot: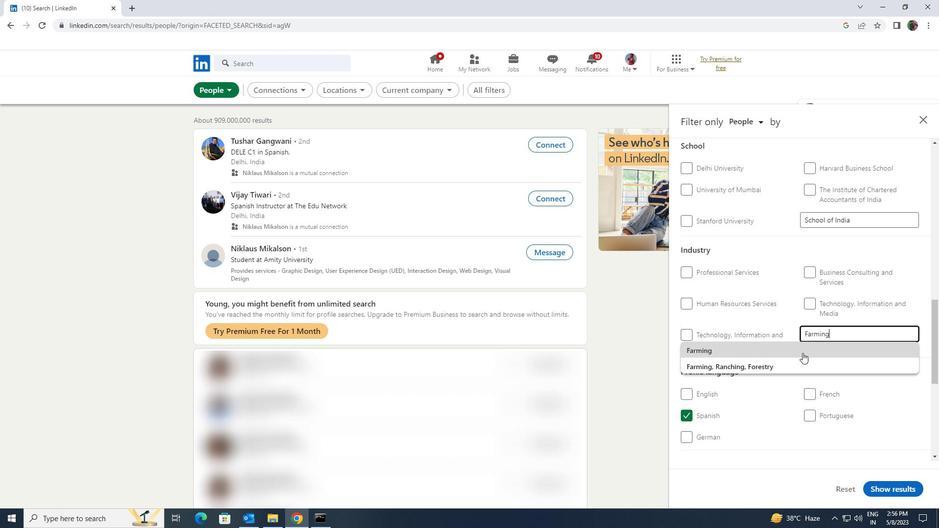 
Action: Mouse scrolled (802, 352) with delta (0, 0)
Screenshot: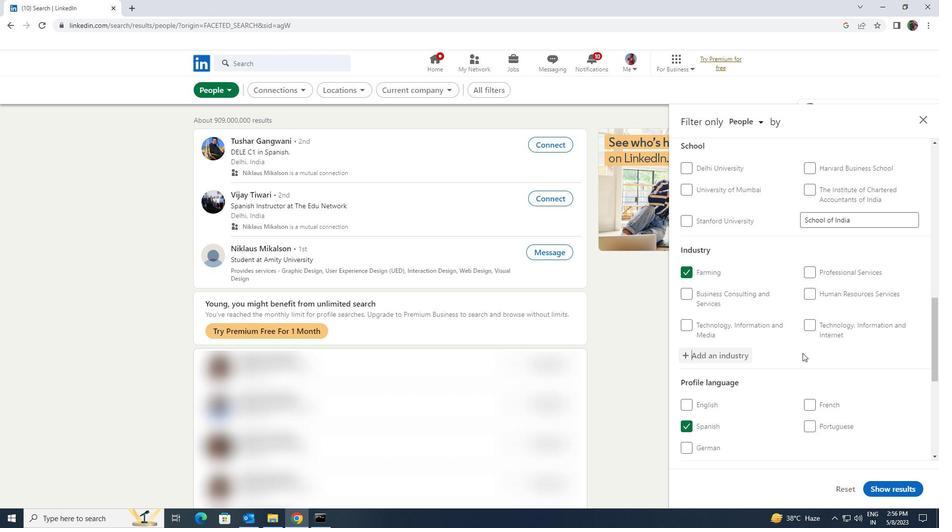 
Action: Mouse scrolled (802, 352) with delta (0, 0)
Screenshot: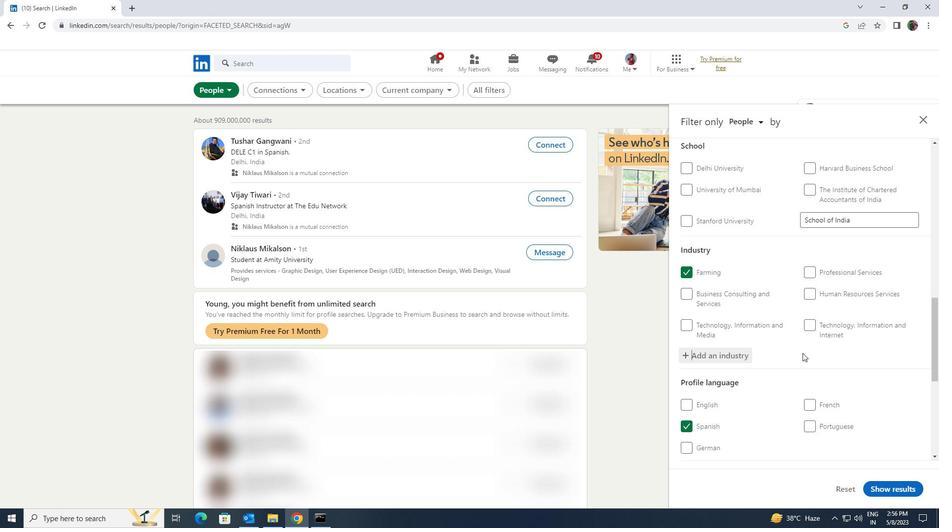 
Action: Mouse scrolled (802, 352) with delta (0, 0)
Screenshot: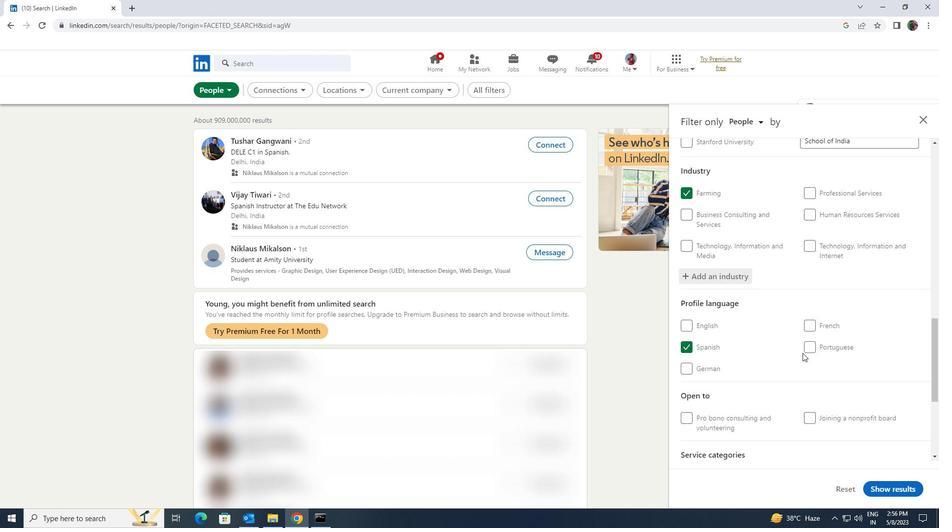 
Action: Mouse scrolled (802, 352) with delta (0, 0)
Screenshot: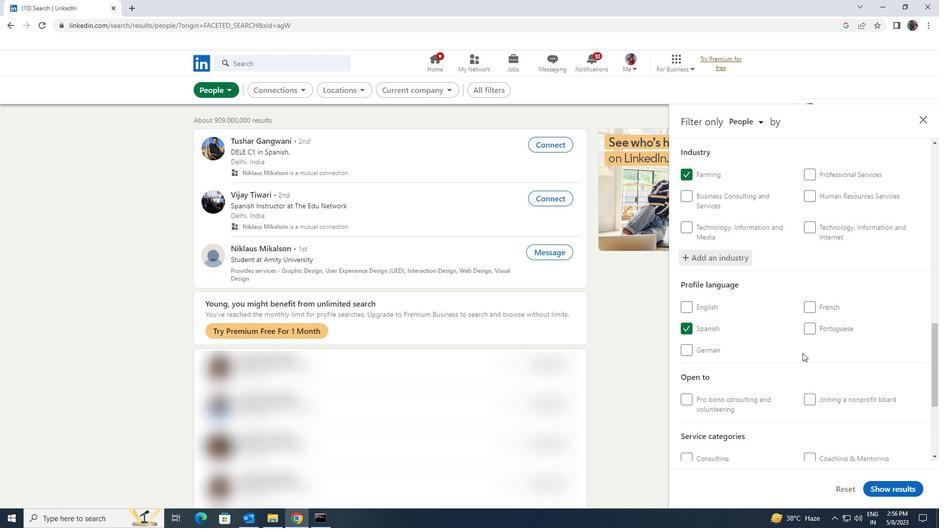 
Action: Mouse scrolled (802, 352) with delta (0, 0)
Screenshot: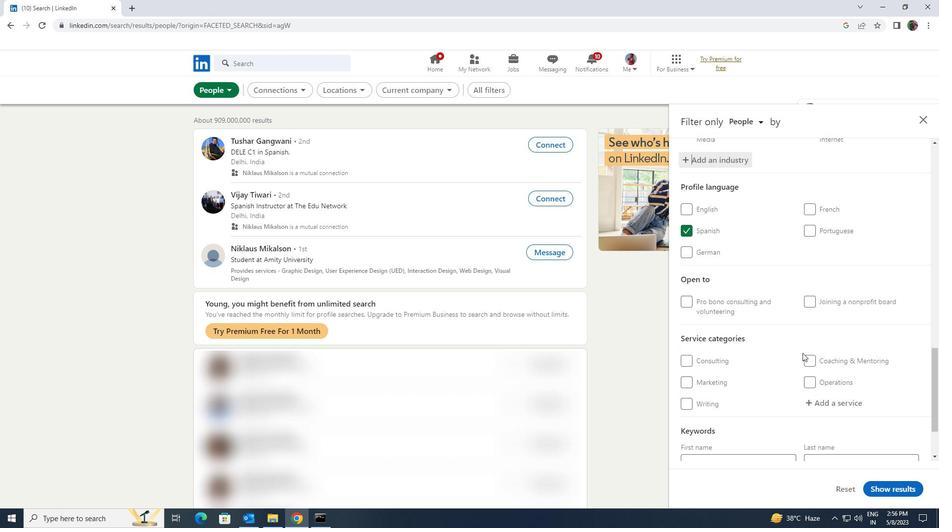 
Action: Mouse scrolled (802, 352) with delta (0, 0)
Screenshot: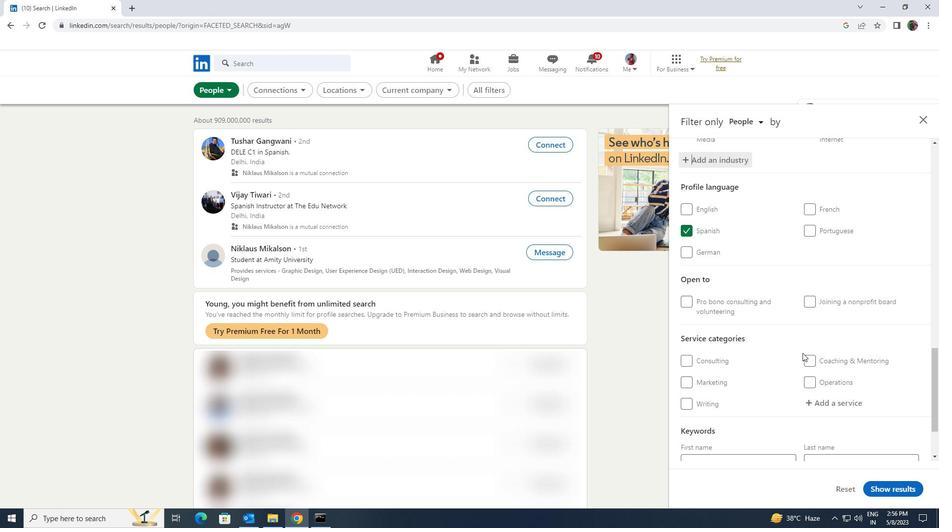 
Action: Mouse moved to (814, 328)
Screenshot: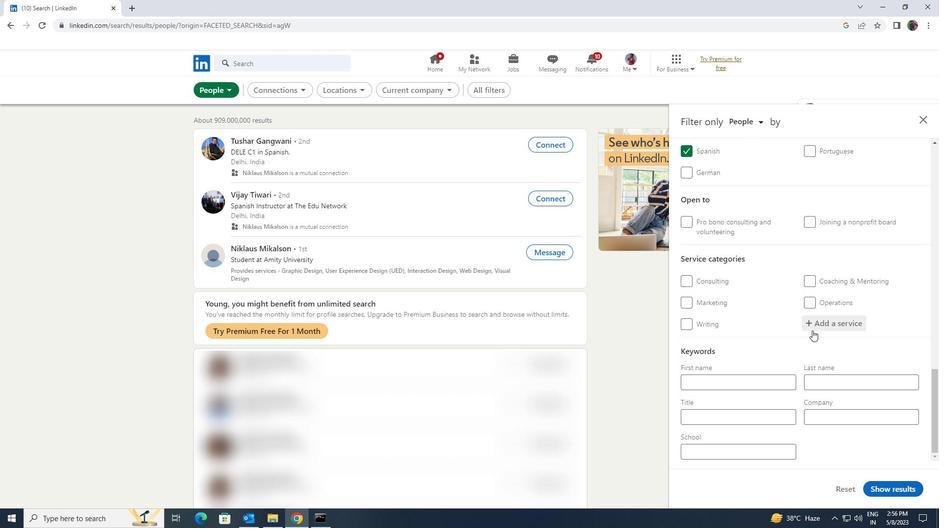 
Action: Mouse pressed left at (814, 328)
Screenshot: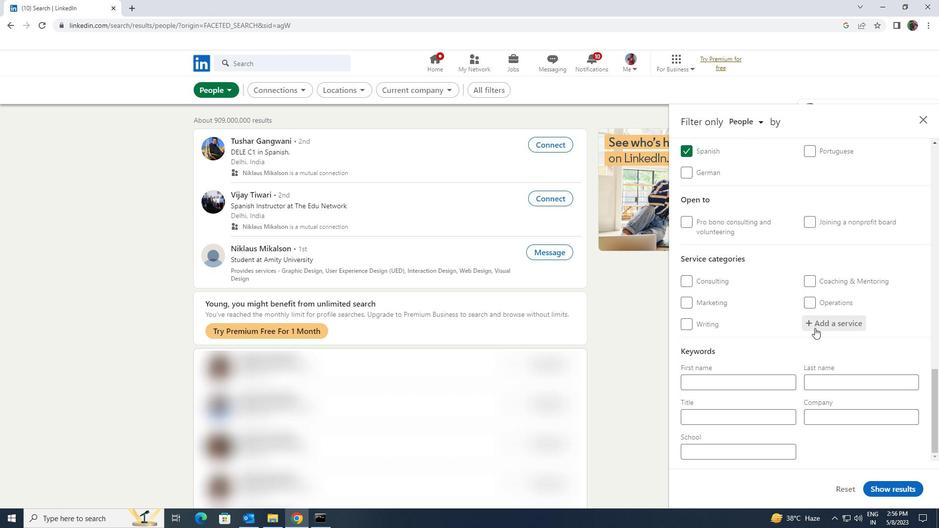
Action: Key pressed <Key.shift>BANK
Screenshot: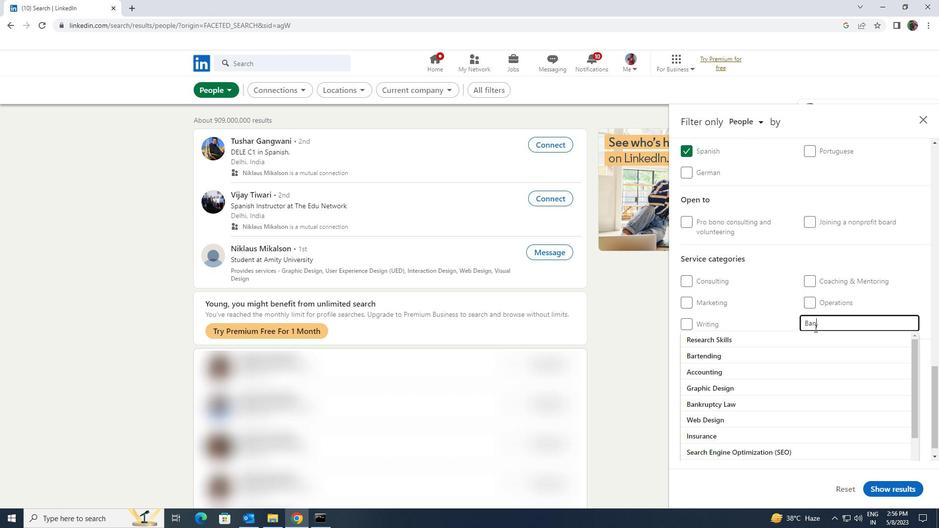 
Action: Mouse moved to (815, 339)
Screenshot: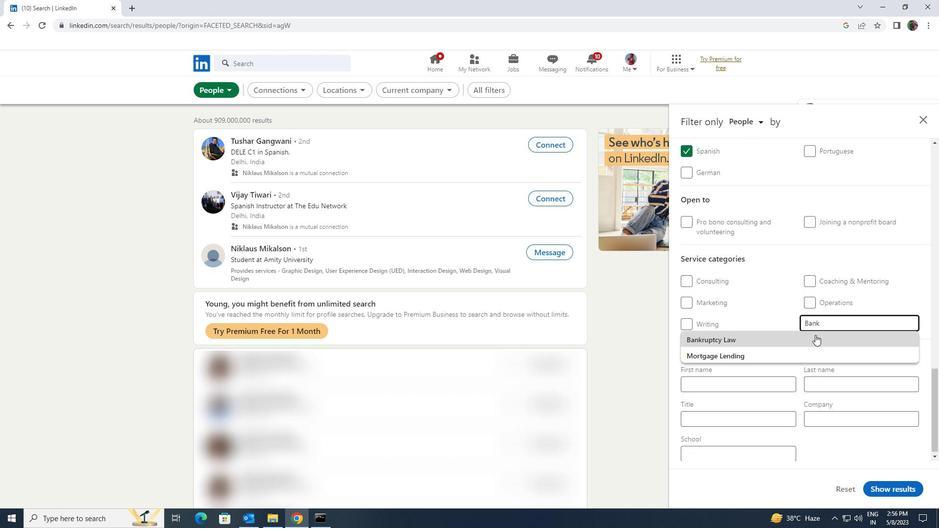
Action: Mouse pressed left at (815, 339)
Screenshot: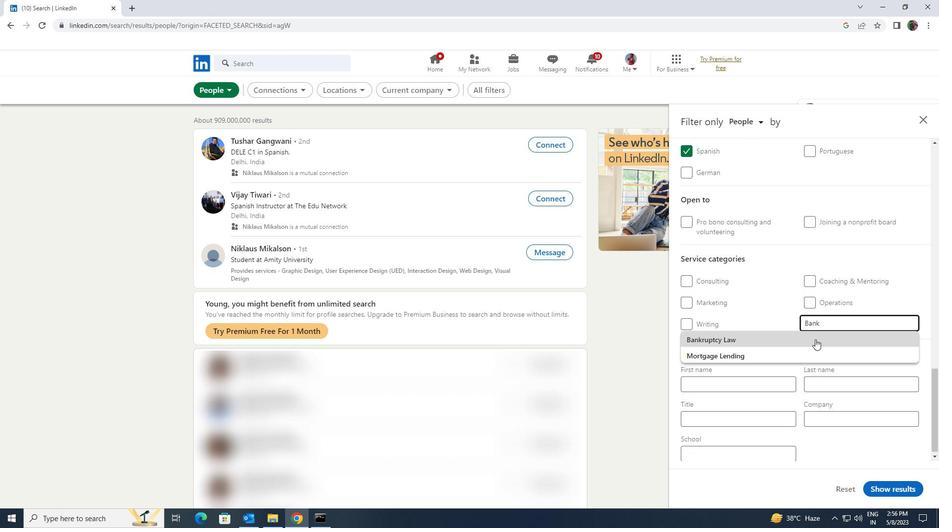 
Action: Mouse moved to (804, 335)
Screenshot: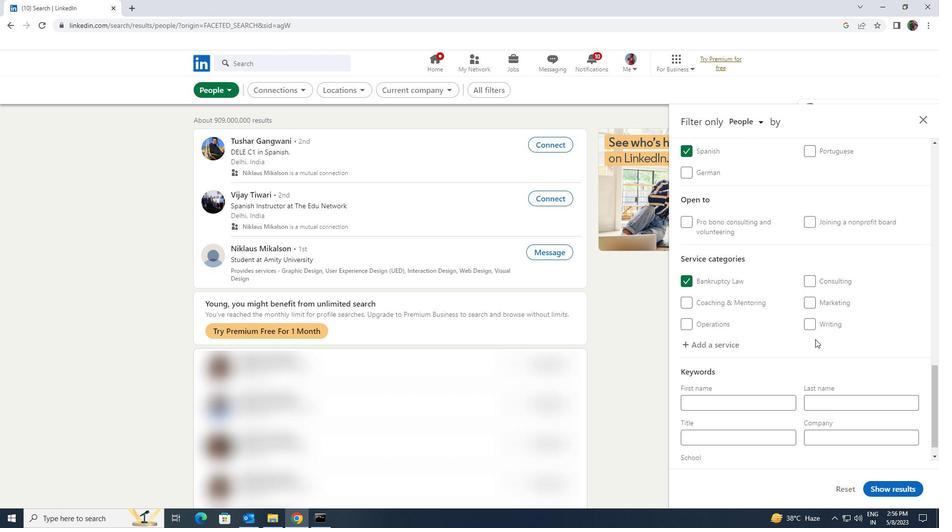 
Action: Mouse scrolled (804, 335) with delta (0, 0)
Screenshot: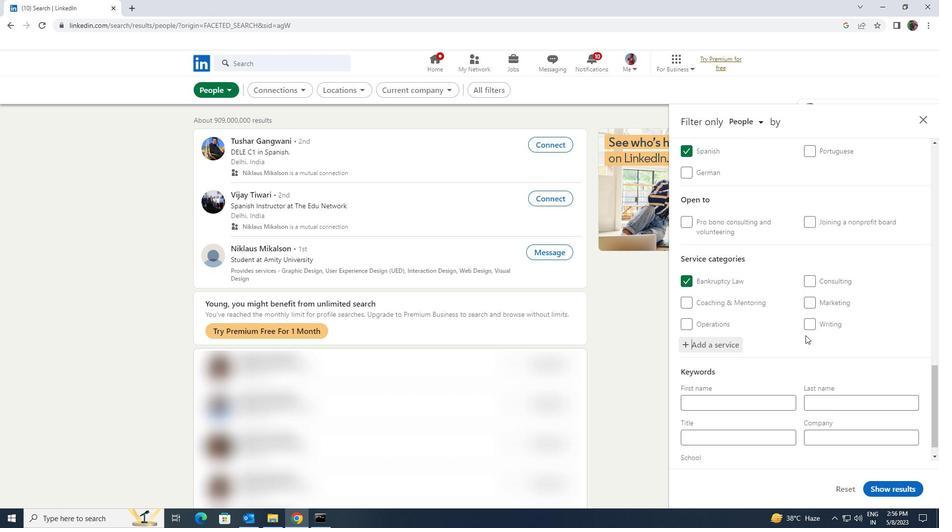
Action: Mouse scrolled (804, 335) with delta (0, 0)
Screenshot: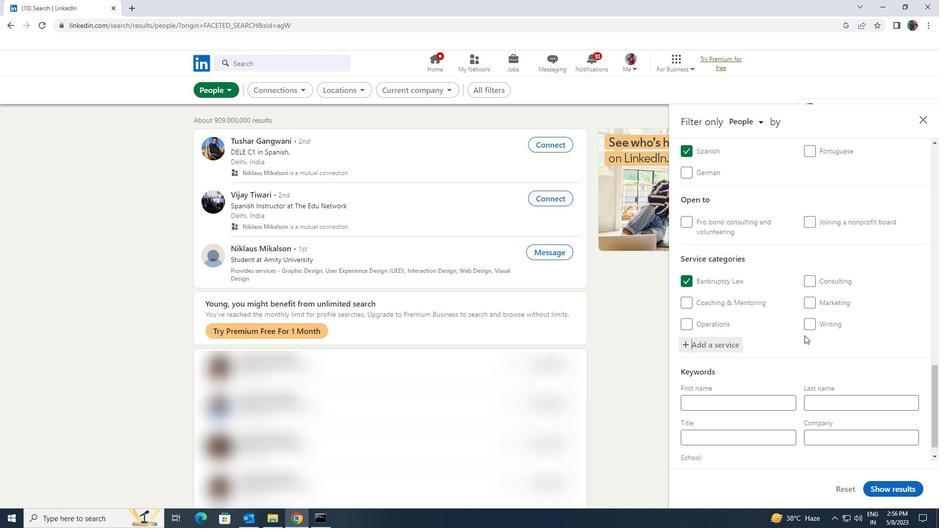 
Action: Mouse scrolled (804, 335) with delta (0, 0)
Screenshot: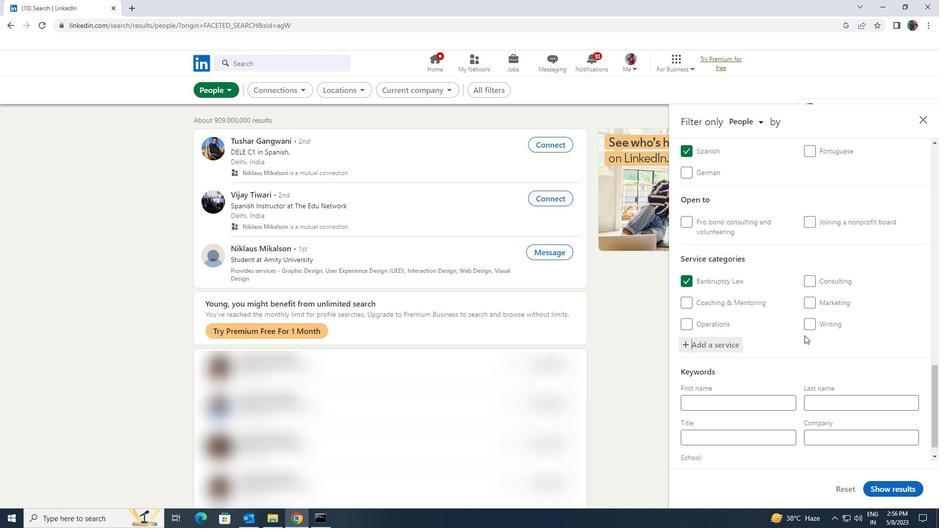 
Action: Mouse scrolled (804, 335) with delta (0, 0)
Screenshot: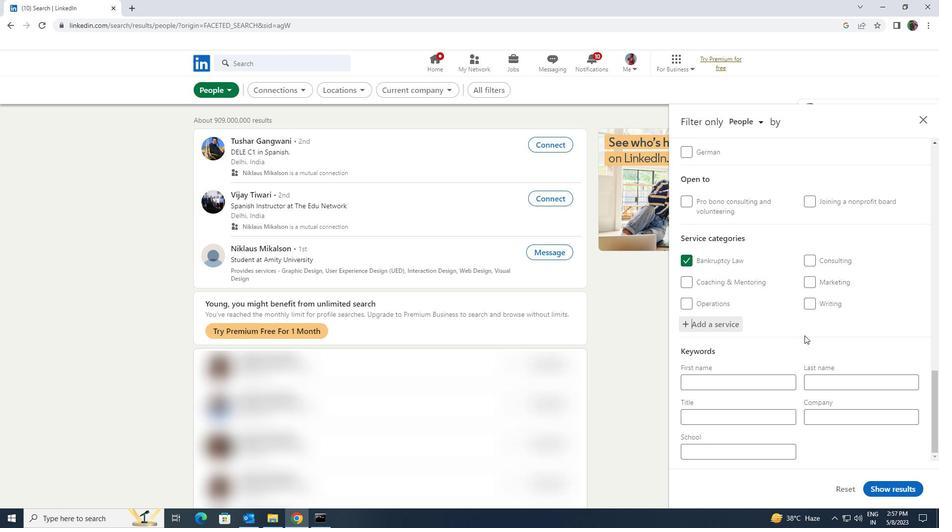 
Action: Mouse scrolled (804, 335) with delta (0, 0)
Screenshot: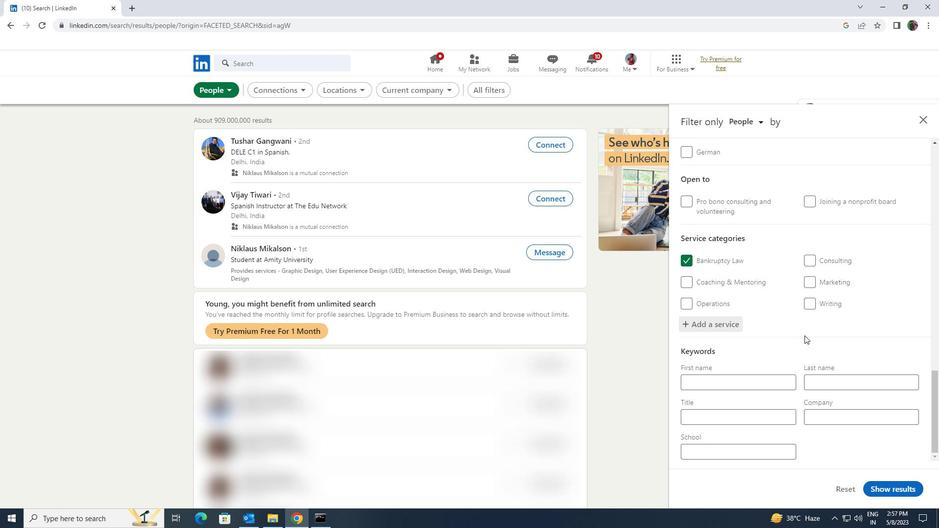 
Action: Mouse moved to (782, 415)
Screenshot: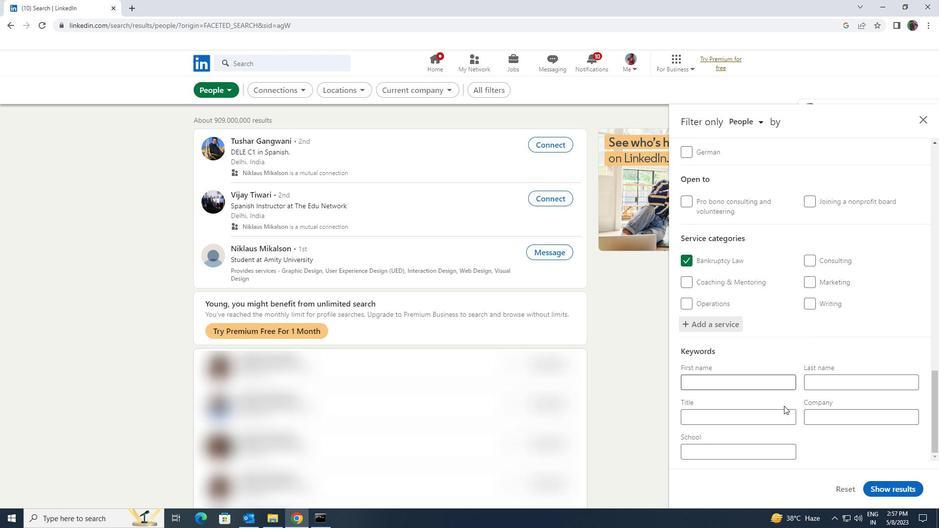 
Action: Mouse pressed left at (782, 415)
Screenshot: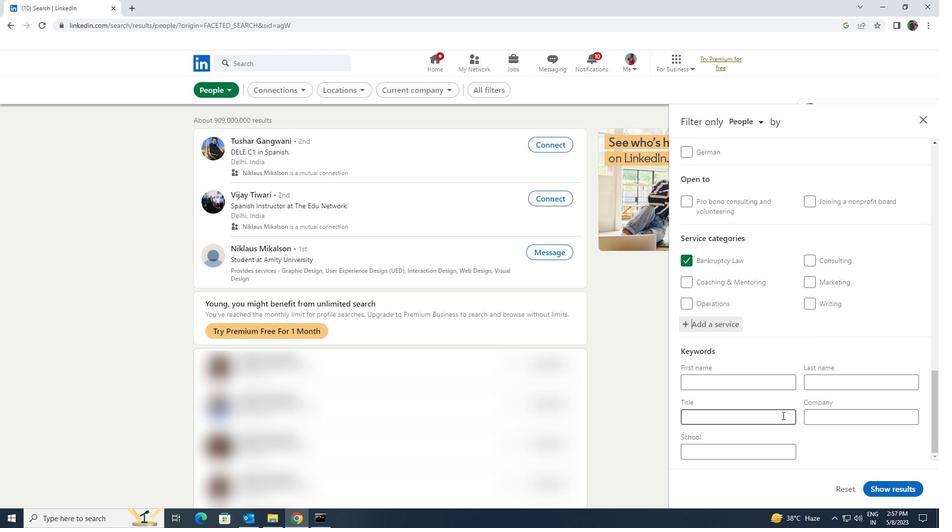 
Action: Key pressed <Key.shift><Key.shift><Key.shift><Key.shift><Key.shift><Key.shift><Key.shift><Key.shift><Key.shift><Key.shift><Key.shift><Key.shift><Key.shift><Key.shift><Key.shift><Key.shift><Key.shift><Key.shift><Key.shift><Key.shift>FOREMAN
Screenshot: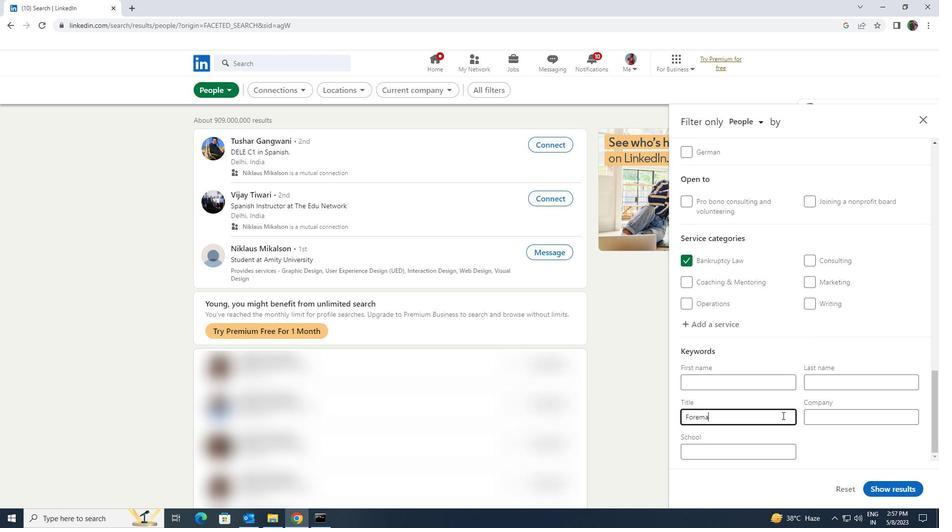 
Action: Mouse moved to (873, 487)
Screenshot: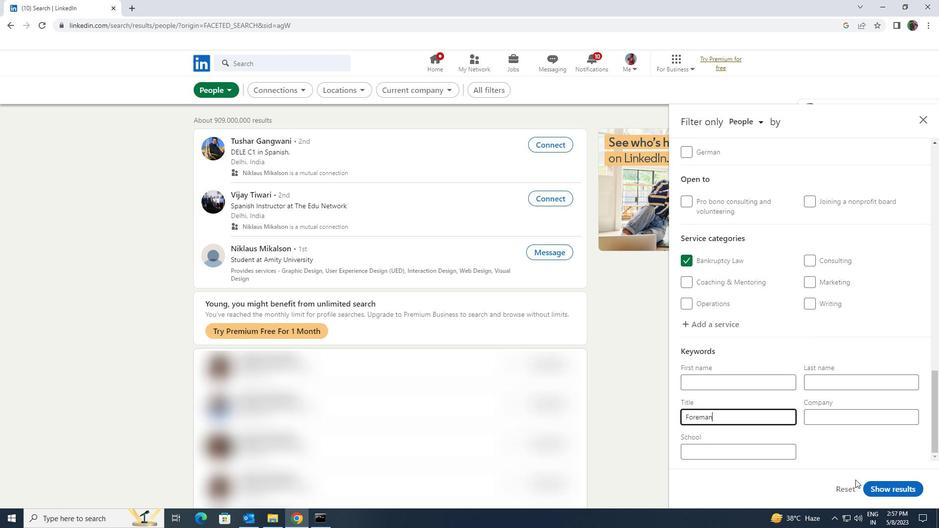 
Action: Mouse pressed left at (873, 487)
Screenshot: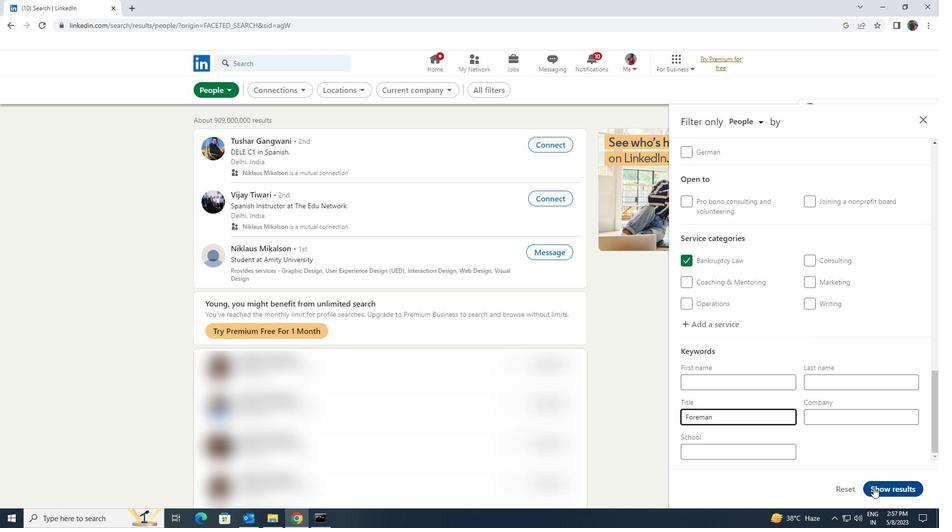 
